 Task: Find connections with filter location Taboão da Serra with filter topic #lawyerlifewith filter profile language French with filter current company Smartworks with filter school Dr. Ambedkar Institute Of Technology with filter industry Pharmaceutical Manufacturing with filter service category Bartending with filter keywords title Crane Operator
Action: Mouse moved to (487, 88)
Screenshot: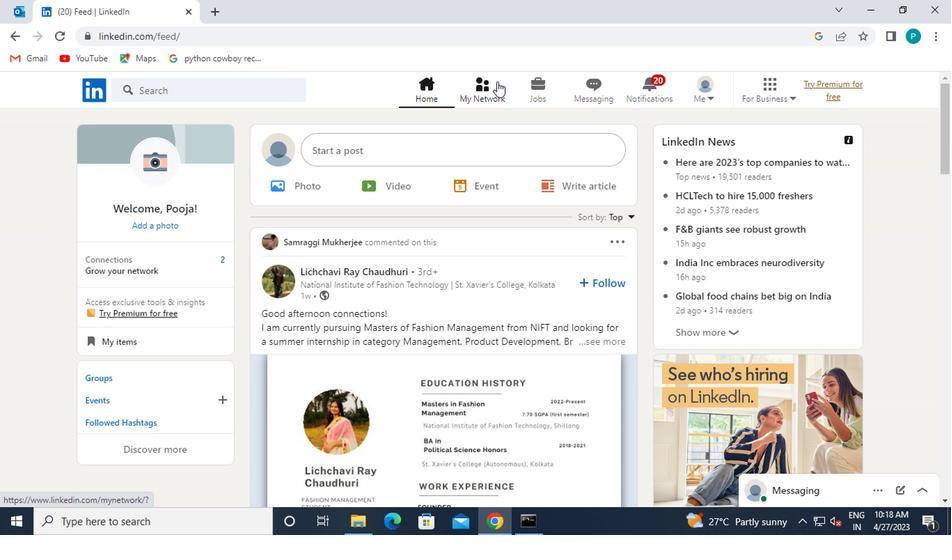 
Action: Mouse pressed left at (487, 88)
Screenshot: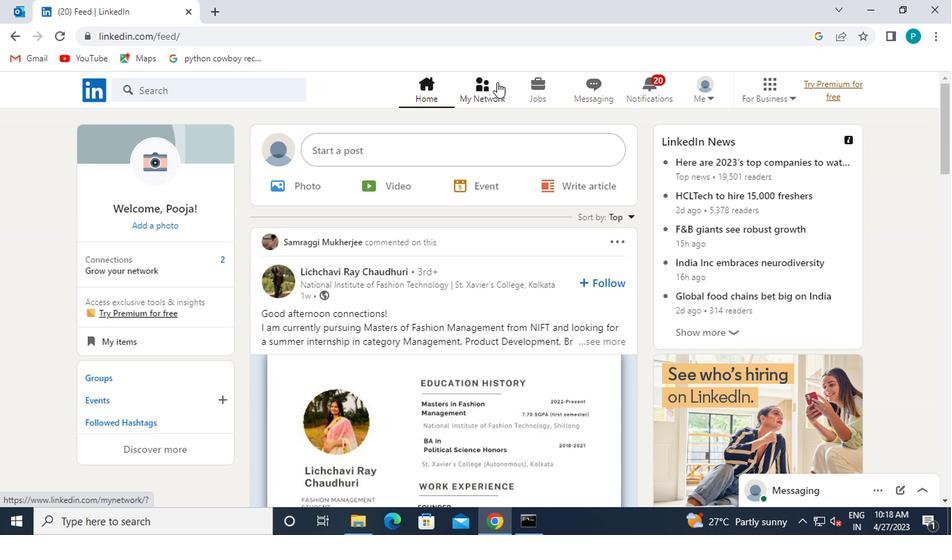
Action: Mouse moved to (214, 166)
Screenshot: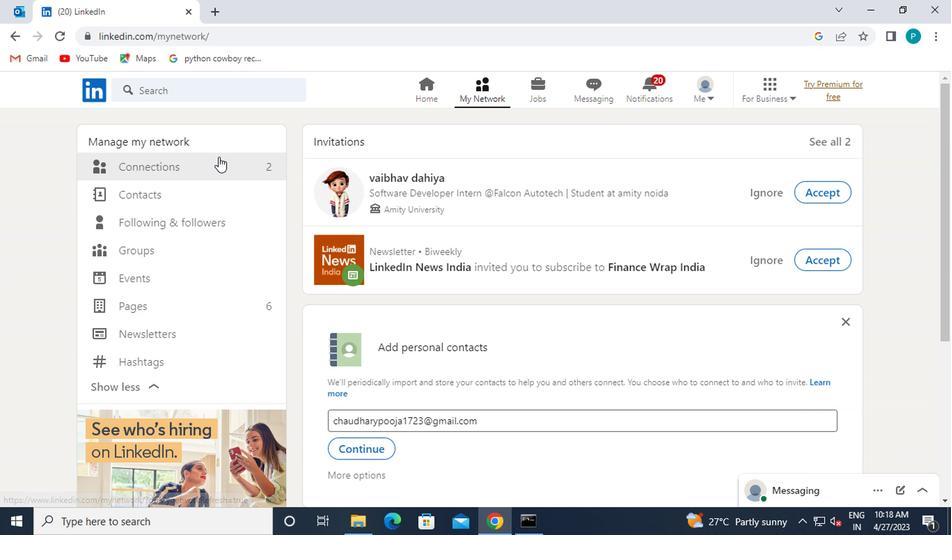 
Action: Mouse pressed left at (214, 166)
Screenshot: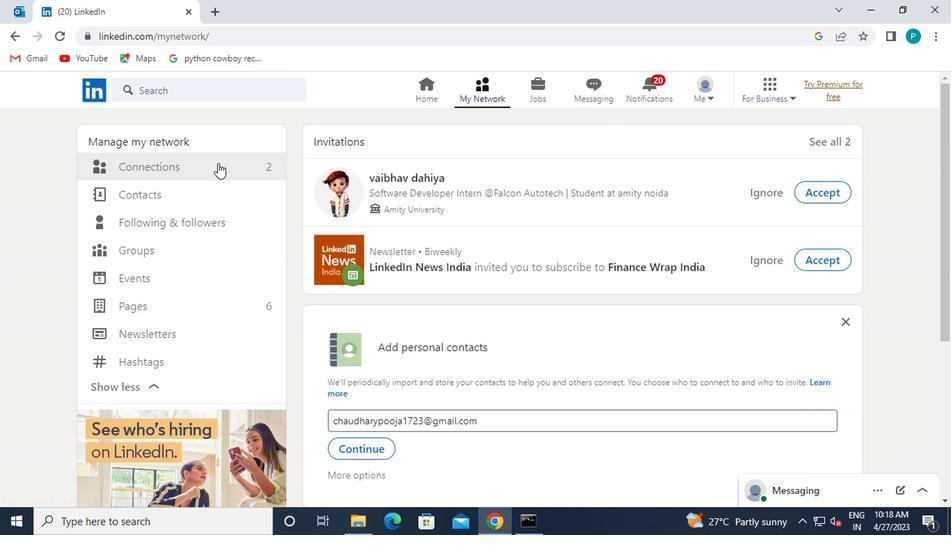 
Action: Mouse moved to (588, 173)
Screenshot: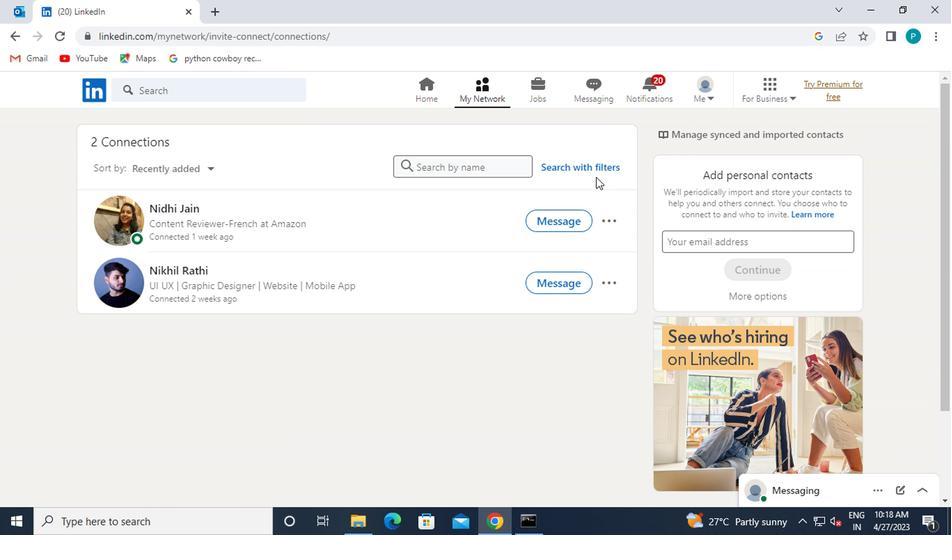 
Action: Mouse pressed left at (588, 173)
Screenshot: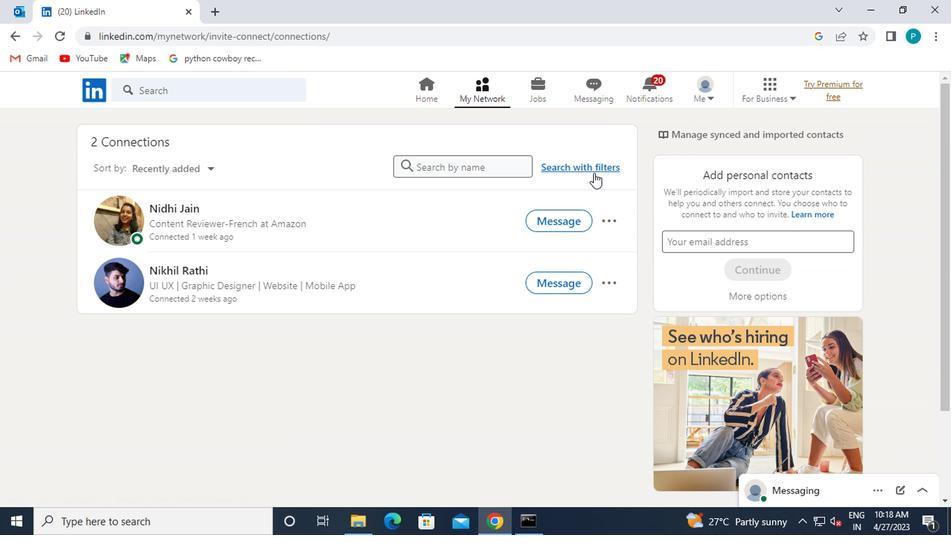 
Action: Mouse moved to (462, 132)
Screenshot: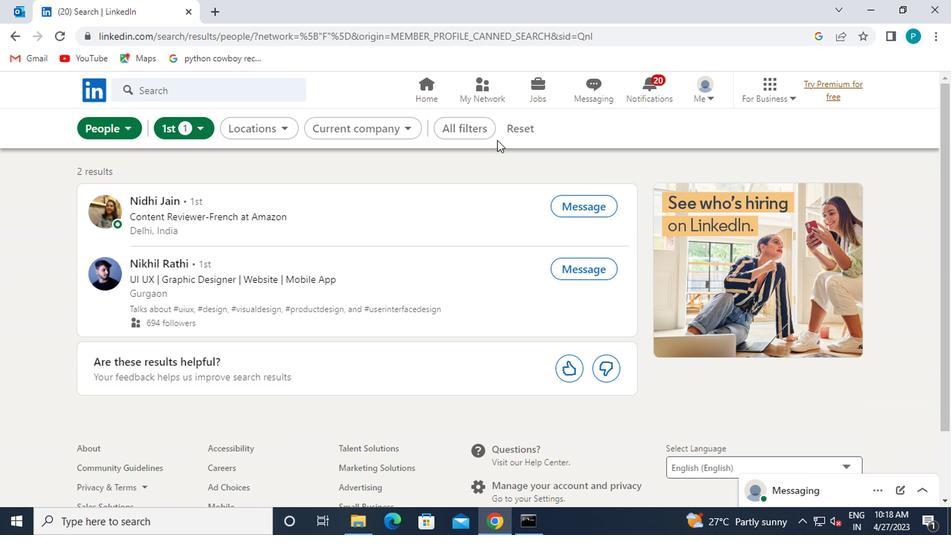 
Action: Mouse pressed left at (462, 132)
Screenshot: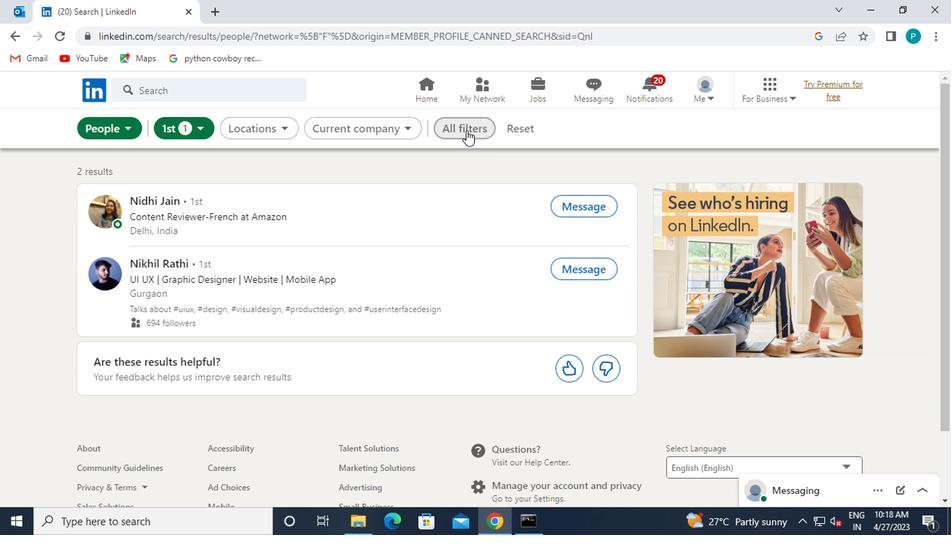 
Action: Mouse moved to (655, 267)
Screenshot: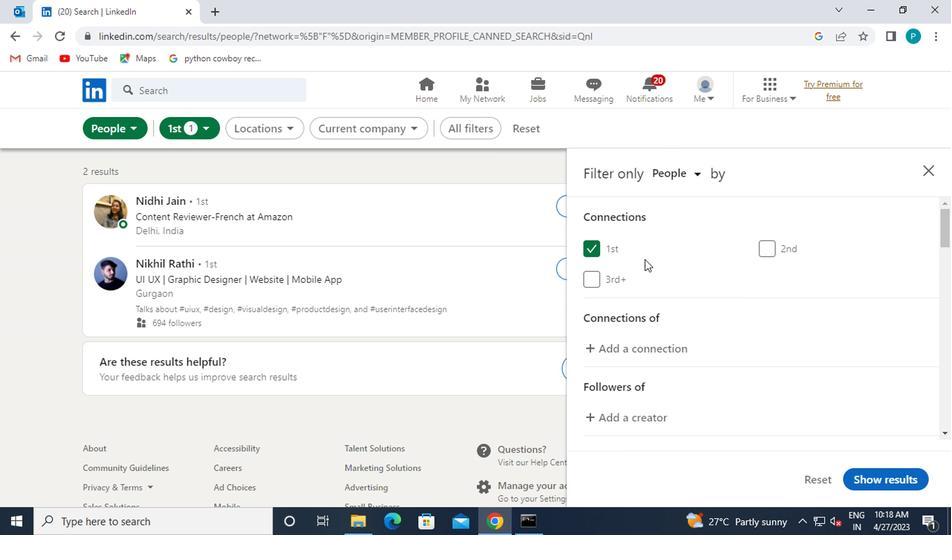 
Action: Mouse scrolled (655, 267) with delta (0, 0)
Screenshot: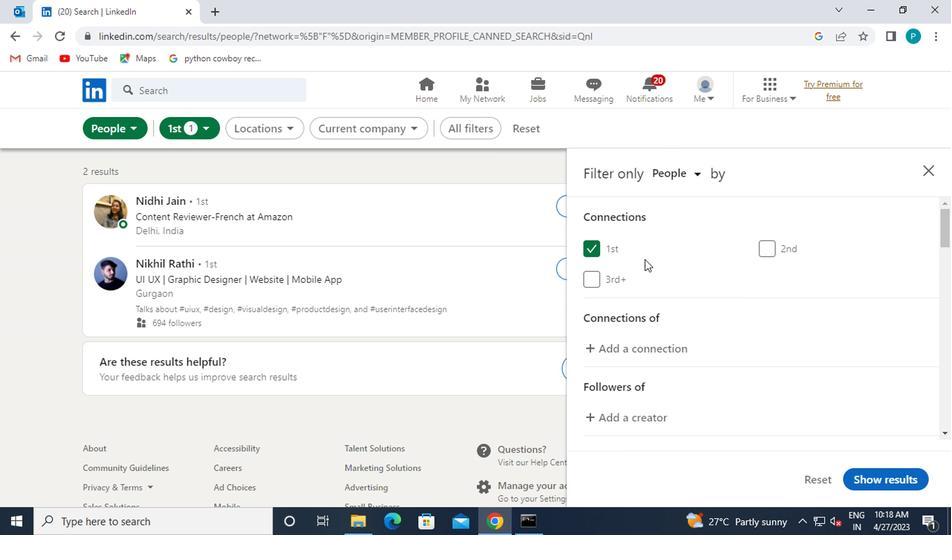 
Action: Mouse scrolled (655, 267) with delta (0, 0)
Screenshot: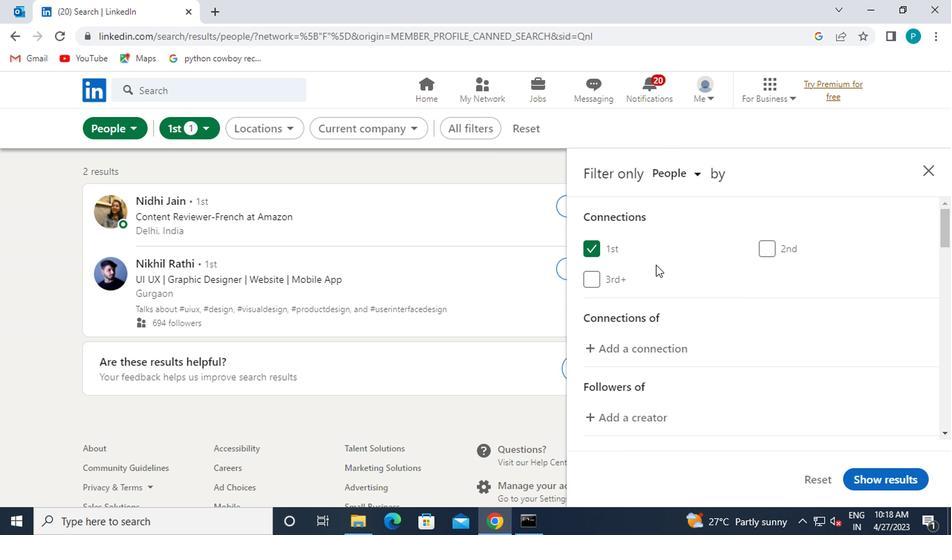 
Action: Mouse scrolled (655, 267) with delta (0, 0)
Screenshot: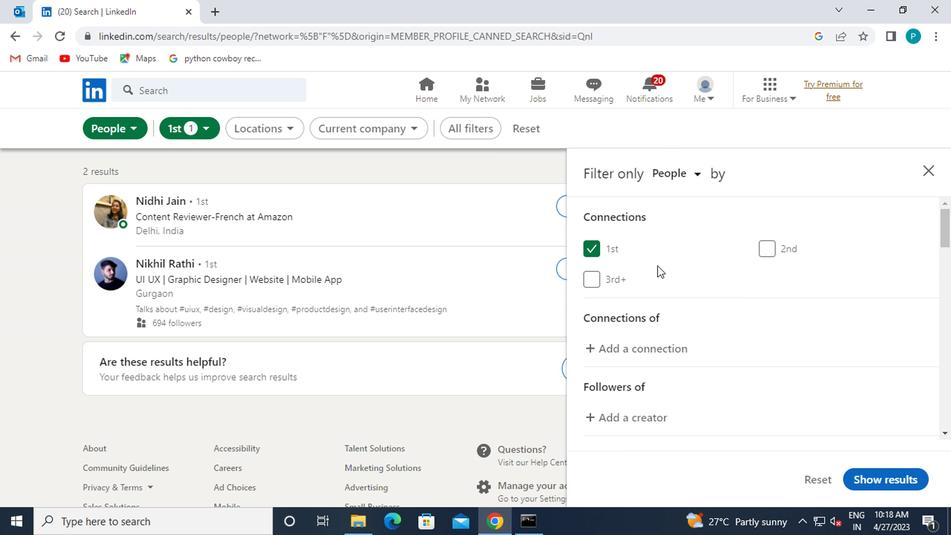 
Action: Mouse moved to (787, 337)
Screenshot: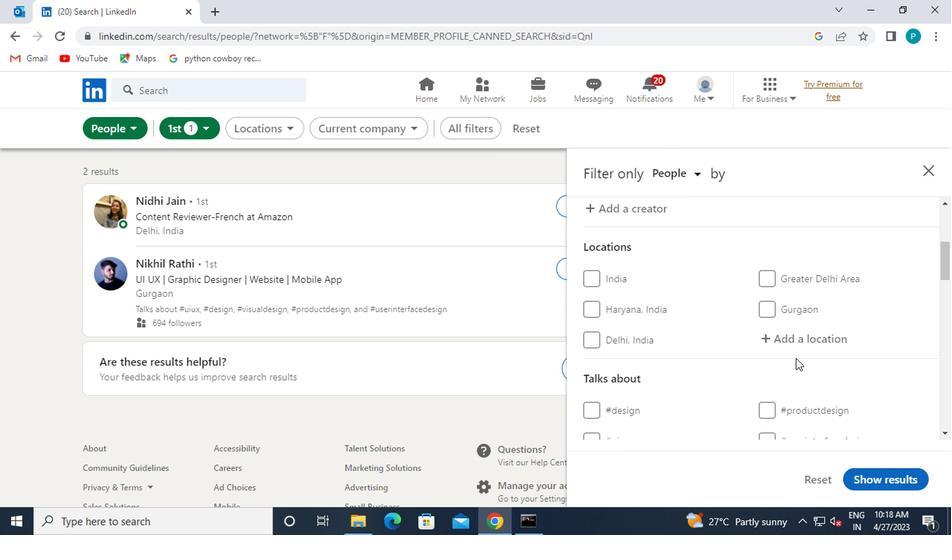 
Action: Mouse pressed left at (787, 337)
Screenshot: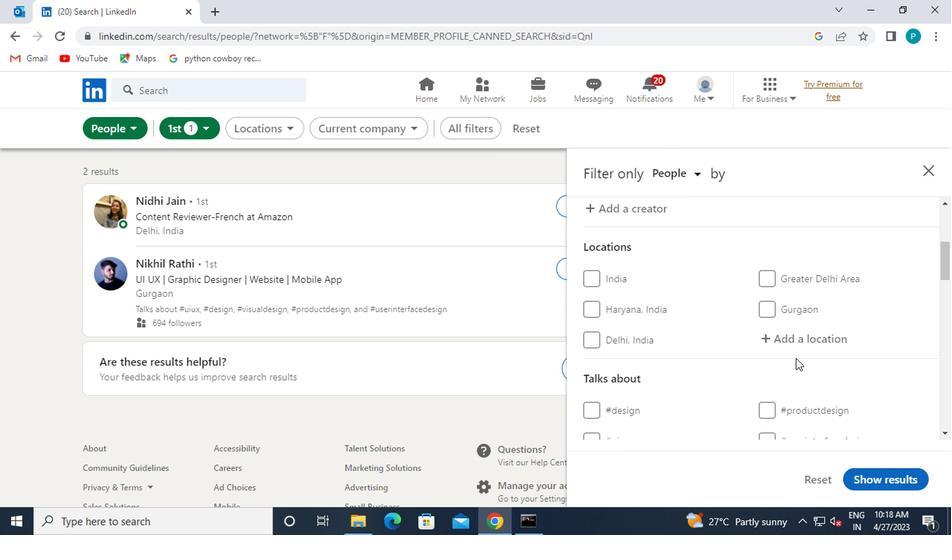 
Action: Key pressed <Key.caps_lock>t<Key.caps_lock>ab<Key.backspace><Key.backspace><Key.backspace>t<Key.caps_lock>aba<Key.backspace>oao
Screenshot: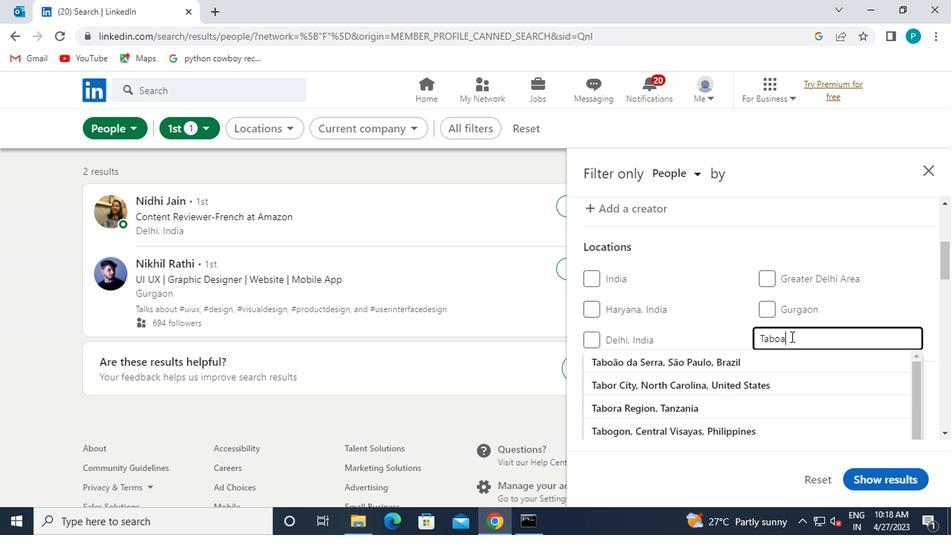 
Action: Mouse moved to (732, 359)
Screenshot: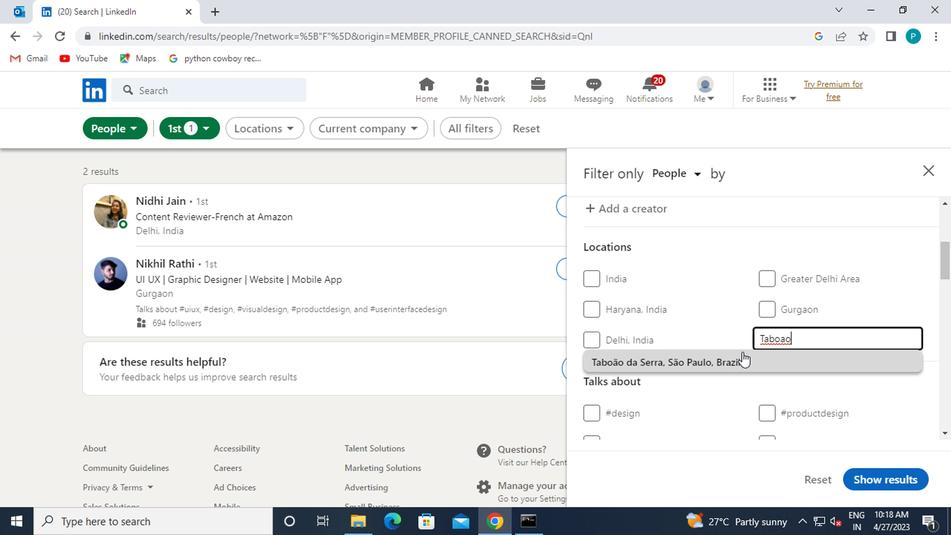 
Action: Mouse pressed left at (732, 359)
Screenshot: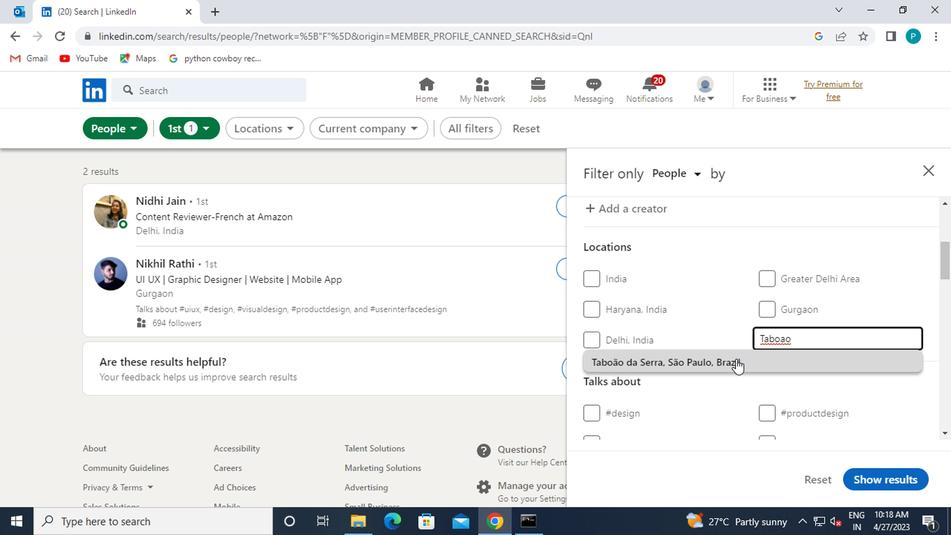 
Action: Mouse moved to (732, 357)
Screenshot: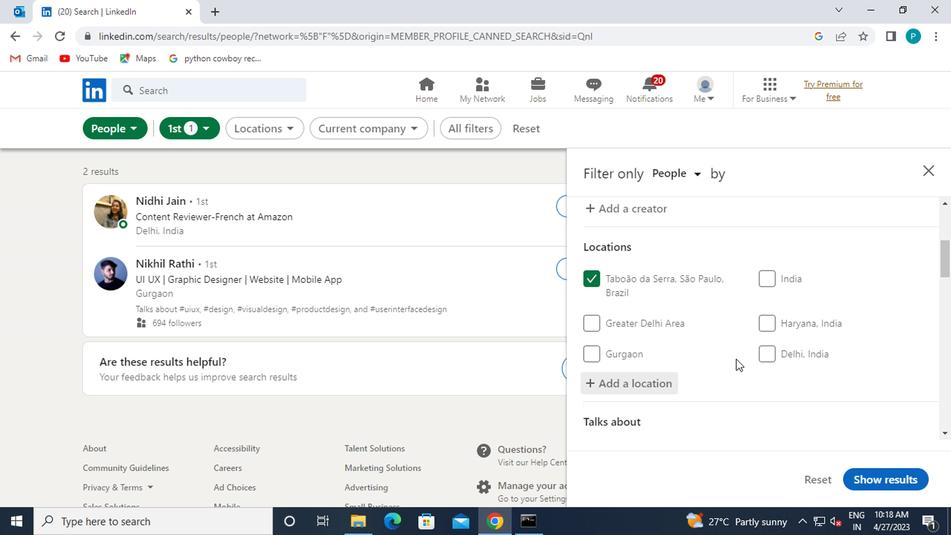 
Action: Mouse scrolled (732, 356) with delta (0, 0)
Screenshot: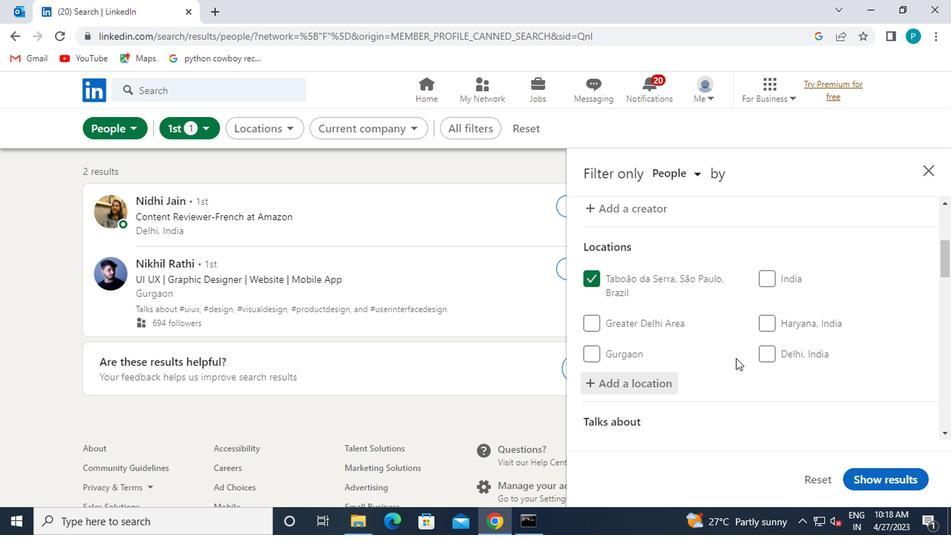 
Action: Mouse scrolled (732, 356) with delta (0, 0)
Screenshot: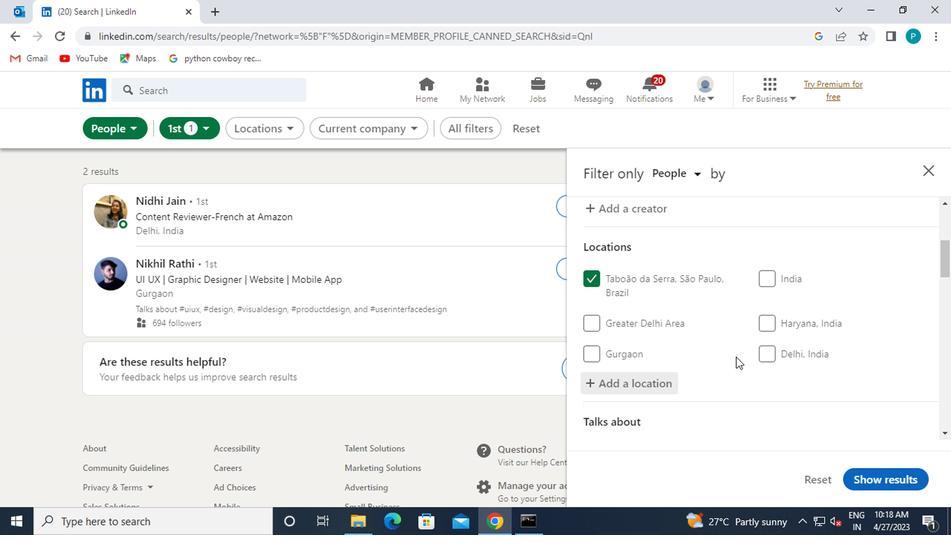 
Action: Mouse moved to (755, 374)
Screenshot: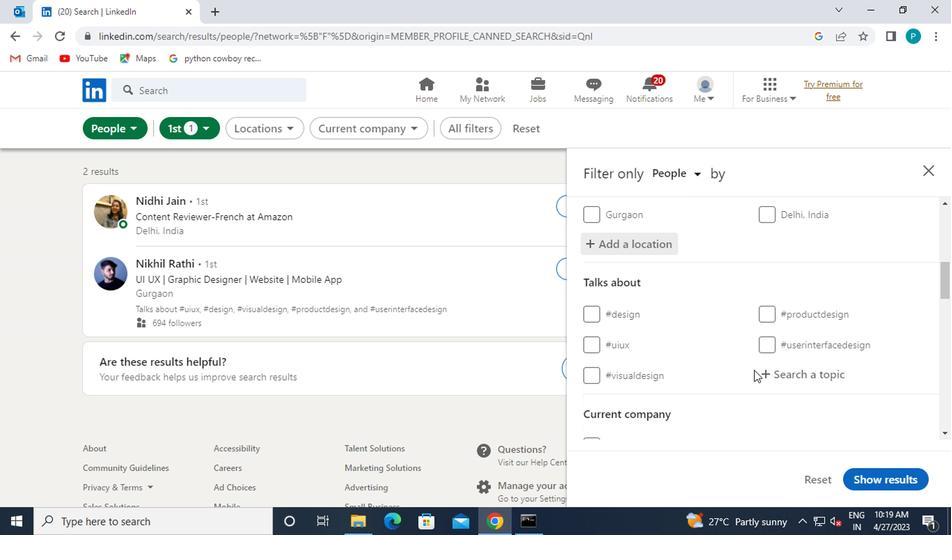 
Action: Mouse pressed left at (755, 374)
Screenshot: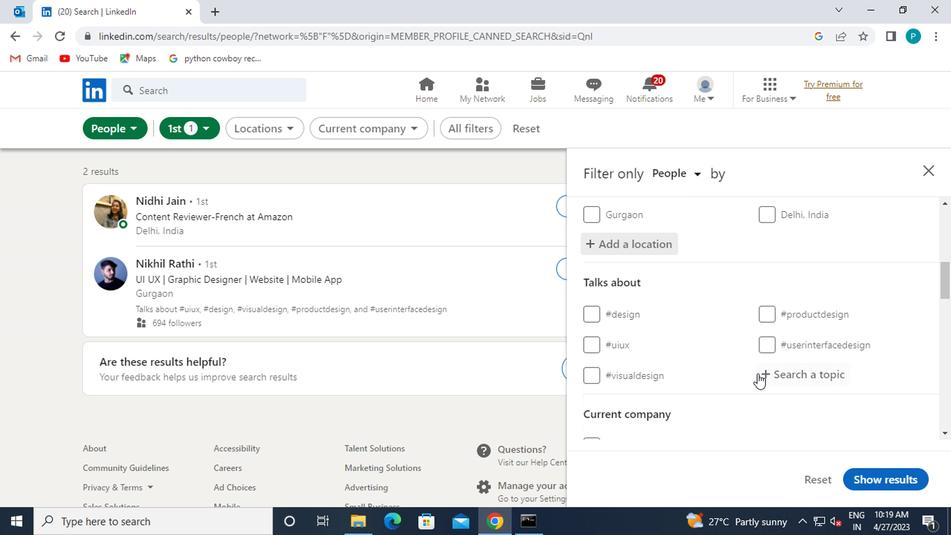
Action: Mouse moved to (755, 374)
Screenshot: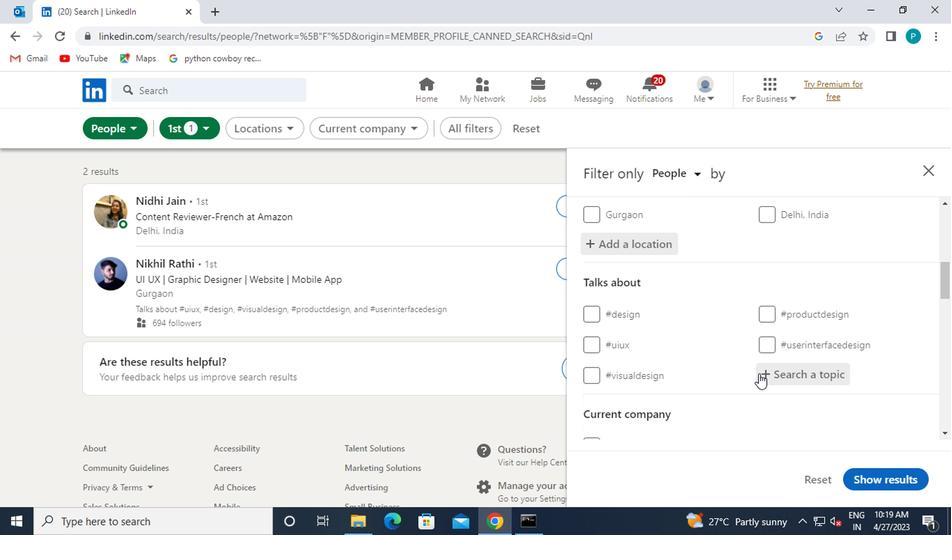 
Action: Key pressed <Key.shift><Key.shift><Key.shift><Key.shift><Key.shift>#LAWYERLIFE
Screenshot: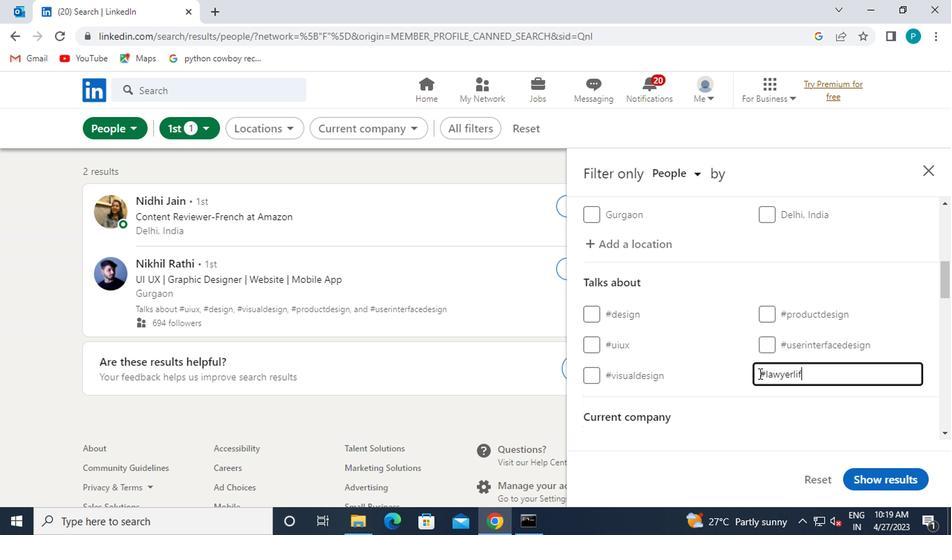 
Action: Mouse moved to (768, 374)
Screenshot: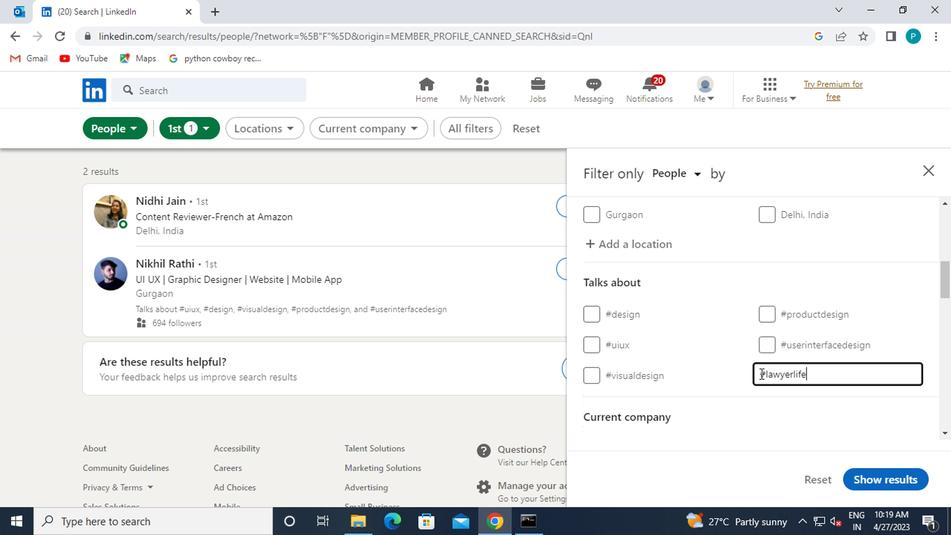
Action: Mouse scrolled (768, 373) with delta (0, 0)
Screenshot: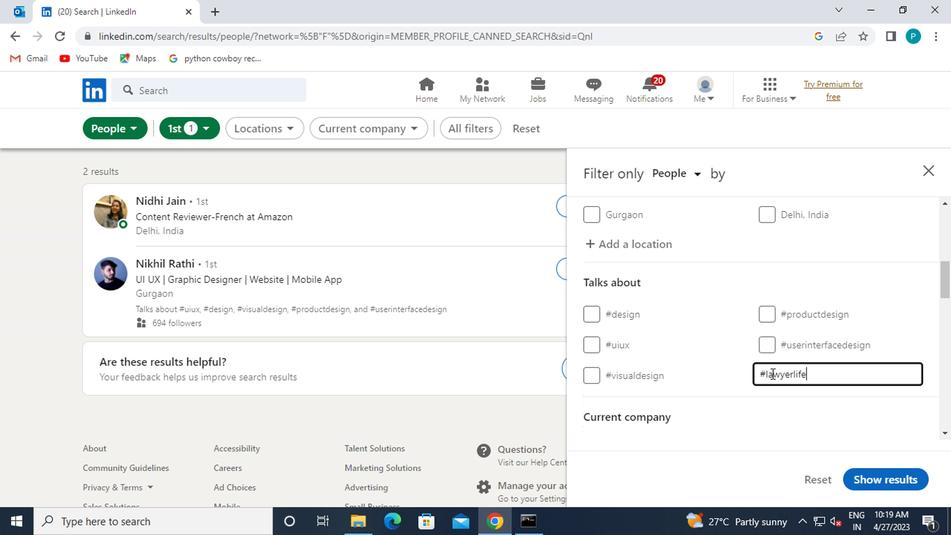 
Action: Mouse moved to (792, 414)
Screenshot: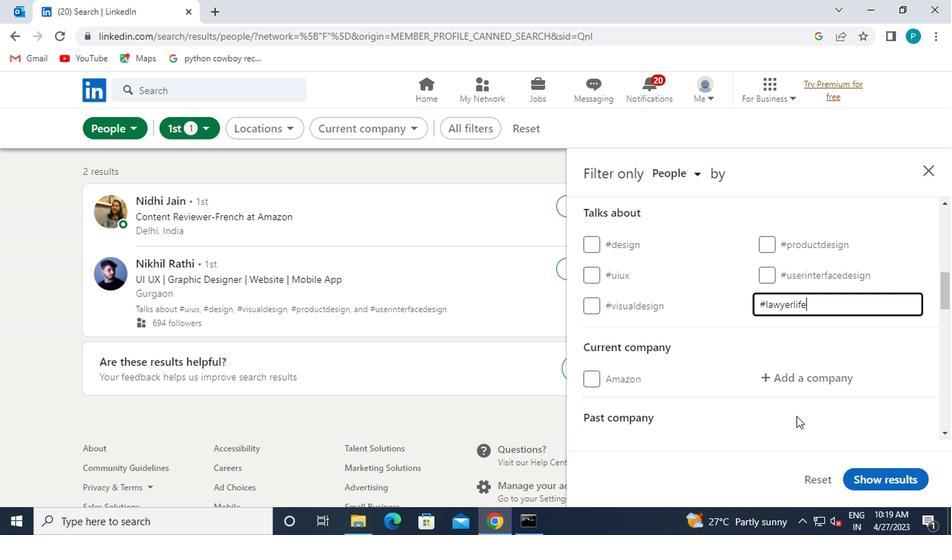 
Action: Mouse scrolled (792, 414) with delta (0, 0)
Screenshot: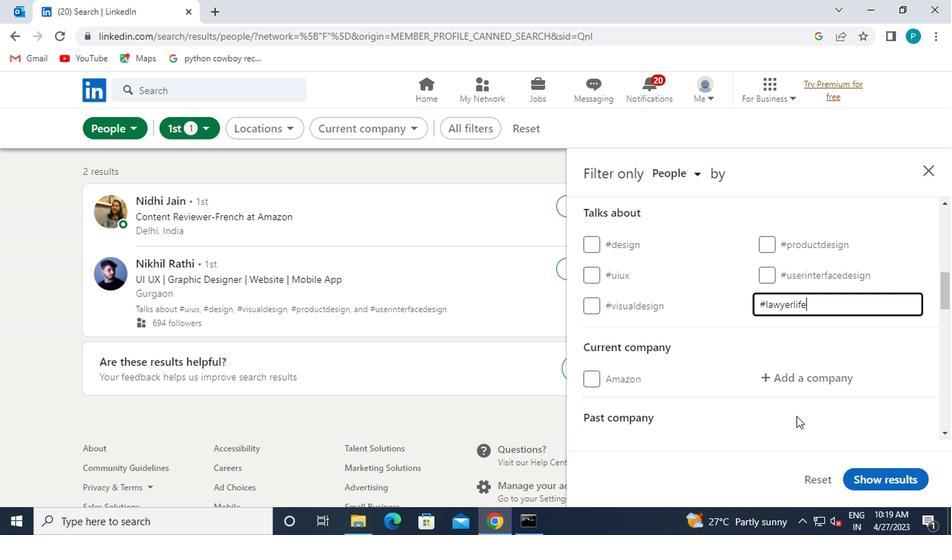 
Action: Mouse scrolled (792, 414) with delta (0, 0)
Screenshot: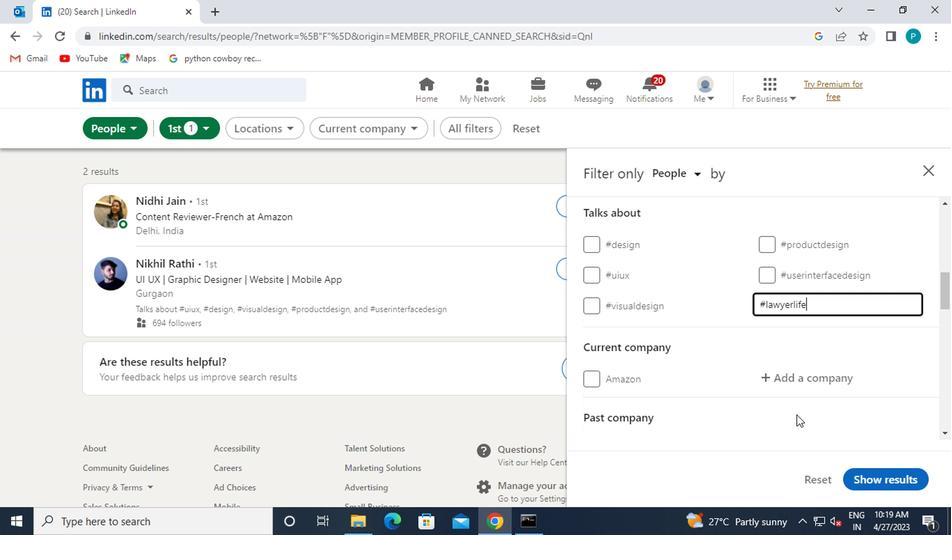 
Action: Mouse moved to (776, 244)
Screenshot: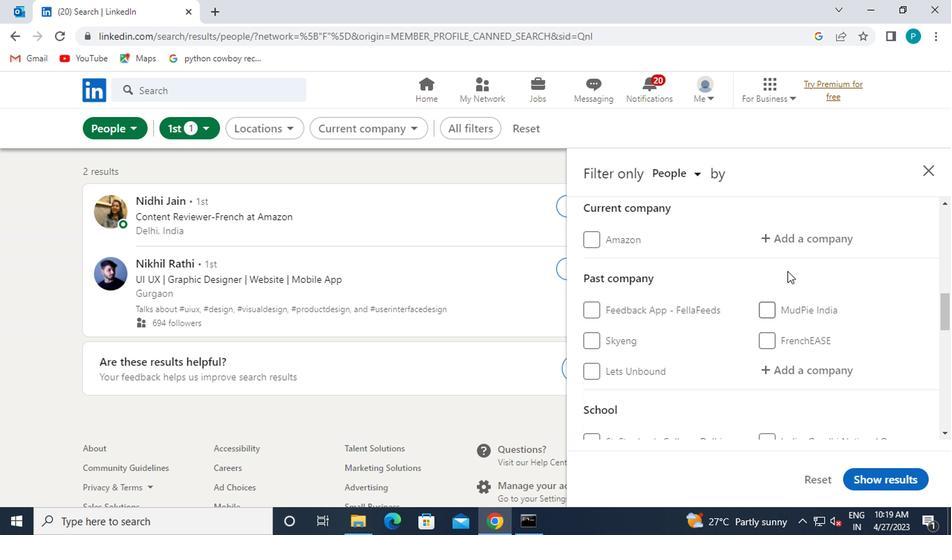 
Action: Mouse pressed left at (776, 244)
Screenshot: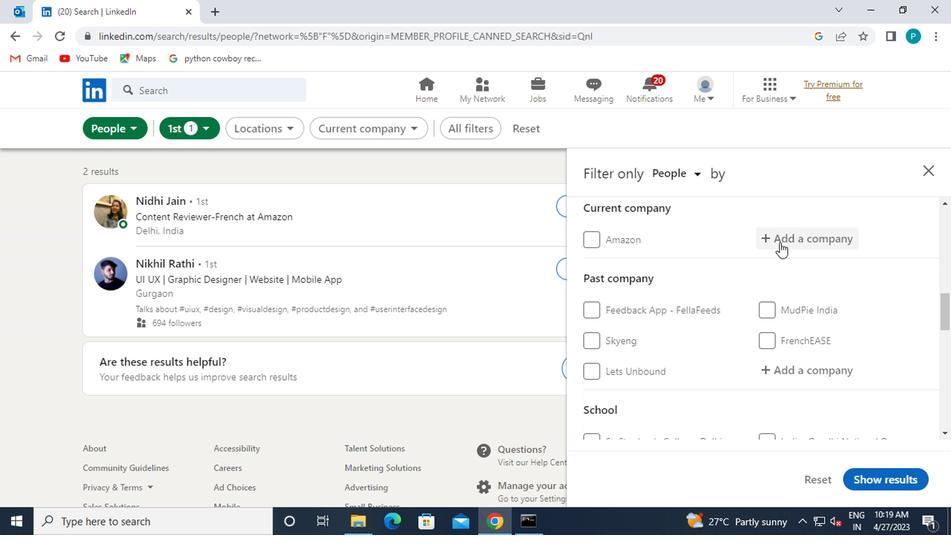 
Action: Key pressed SMART
Screenshot: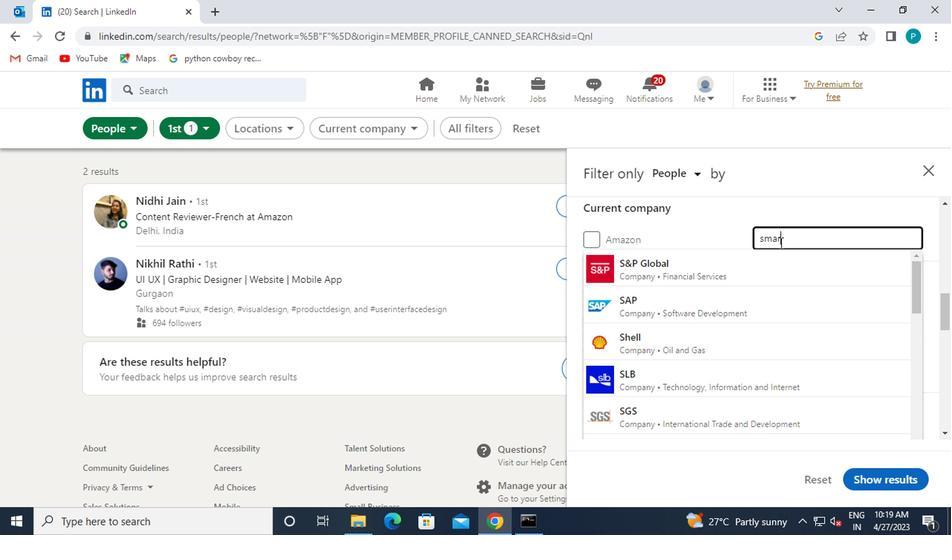 
Action: Mouse moved to (776, 242)
Screenshot: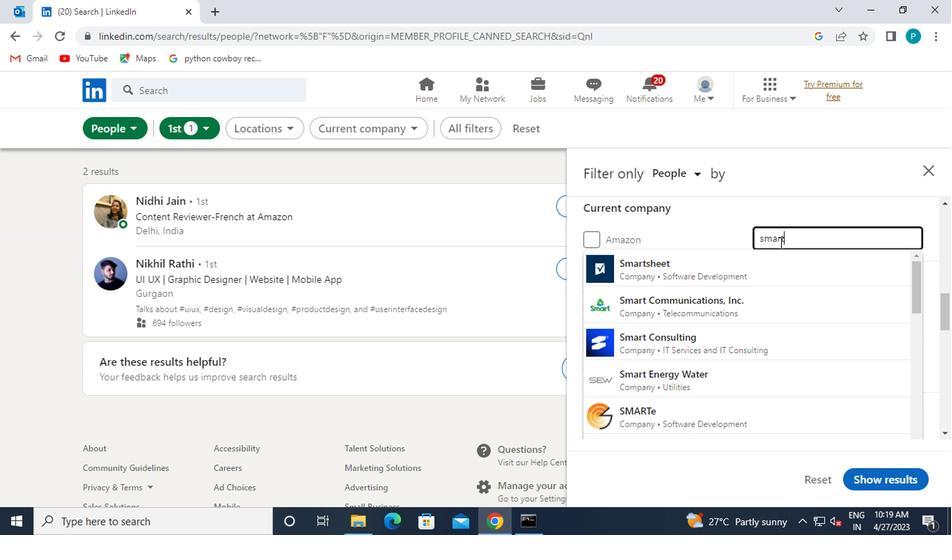 
Action: Key pressed WO
Screenshot: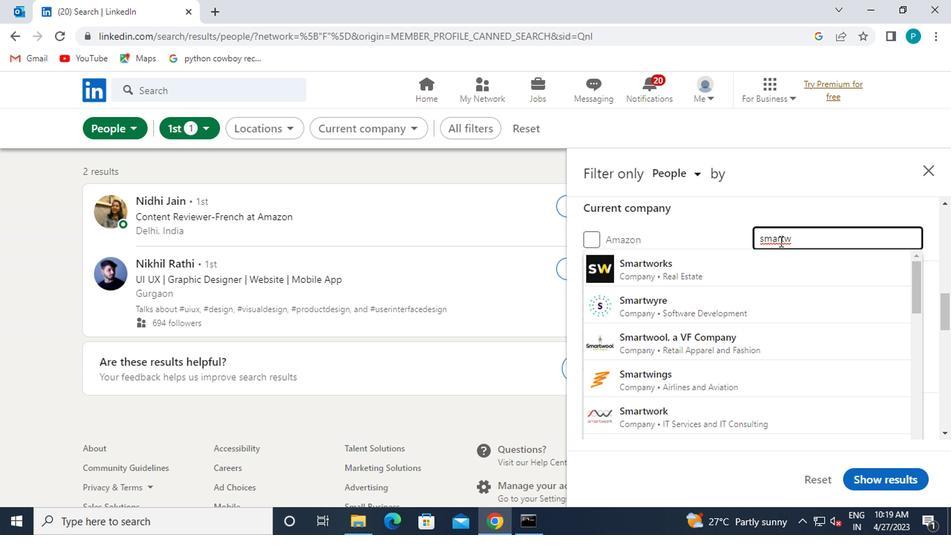 
Action: Mouse moved to (762, 263)
Screenshot: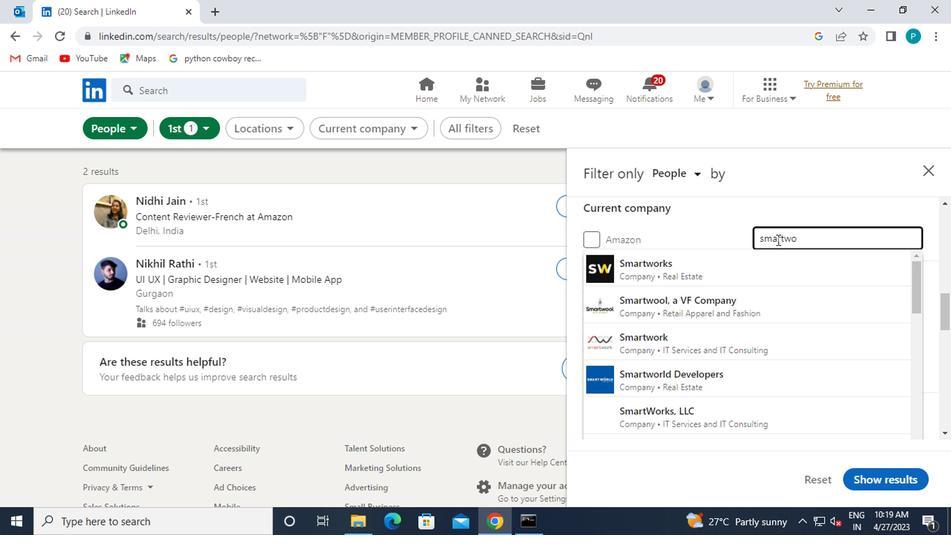 
Action: Mouse pressed left at (762, 263)
Screenshot: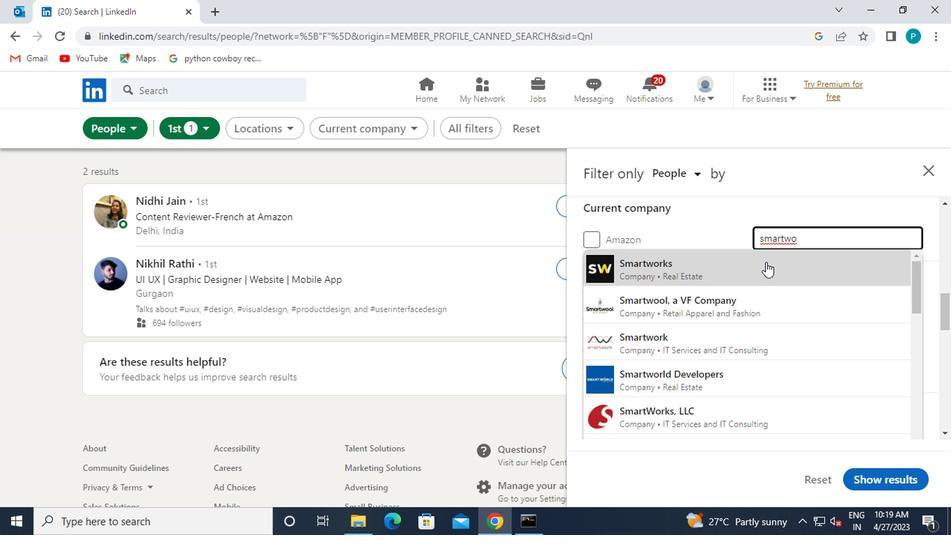 
Action: Mouse moved to (763, 280)
Screenshot: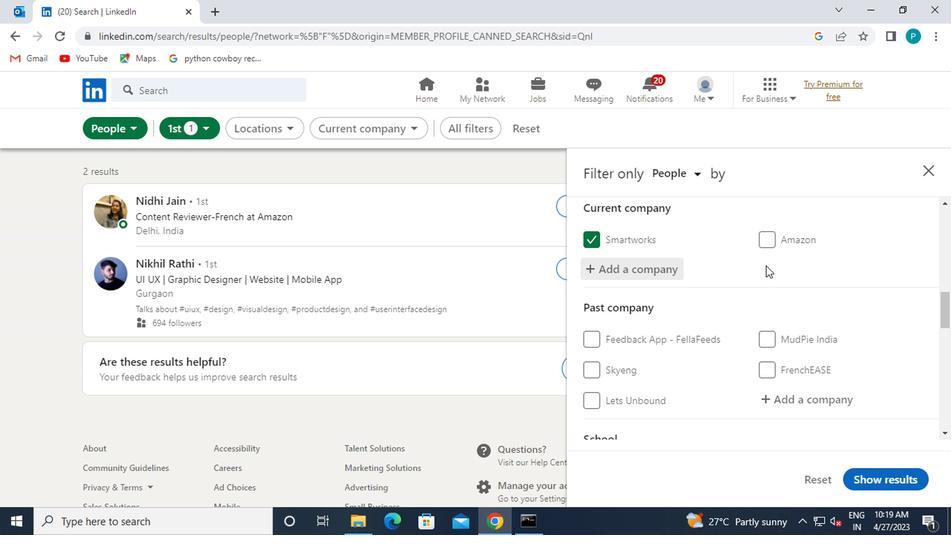 
Action: Mouse scrolled (763, 279) with delta (0, 0)
Screenshot: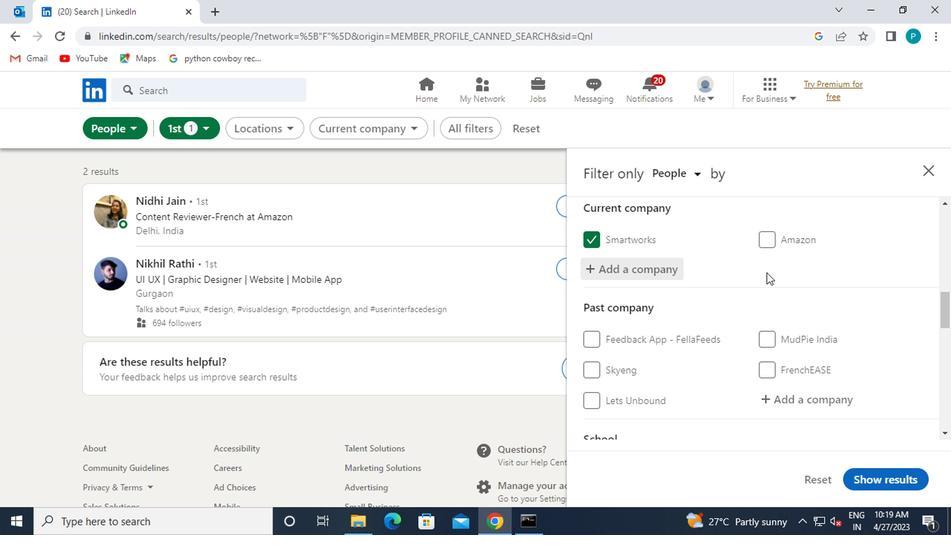 
Action: Mouse scrolled (763, 279) with delta (0, 0)
Screenshot: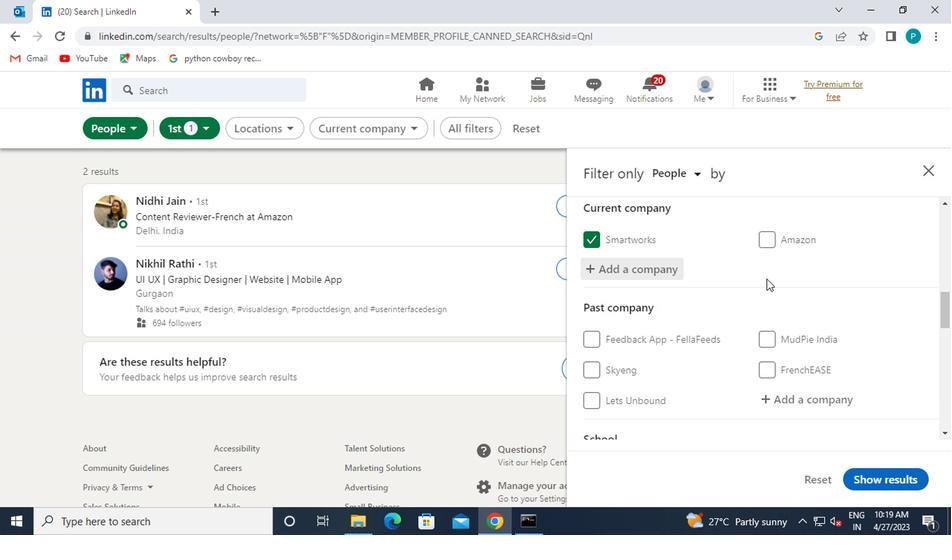
Action: Mouse scrolled (763, 279) with delta (0, 0)
Screenshot: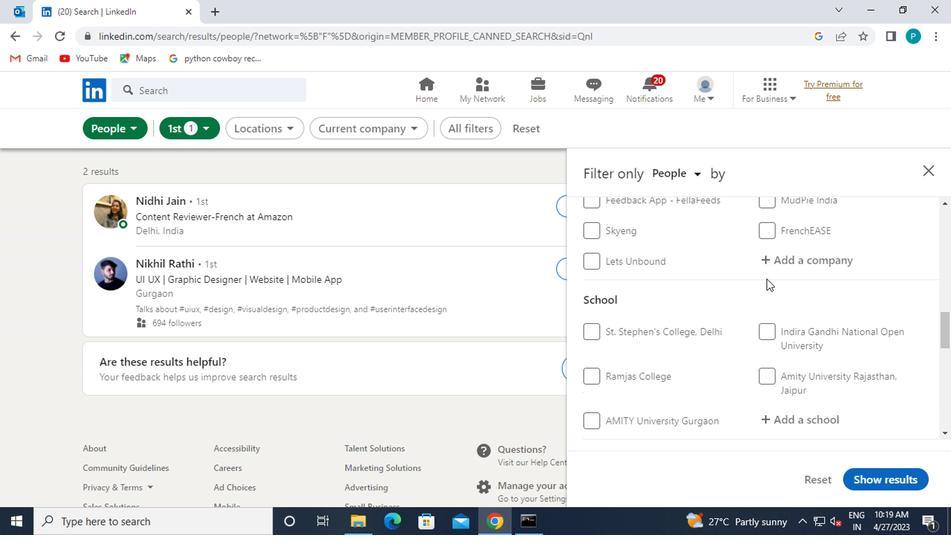 
Action: Mouse moved to (780, 349)
Screenshot: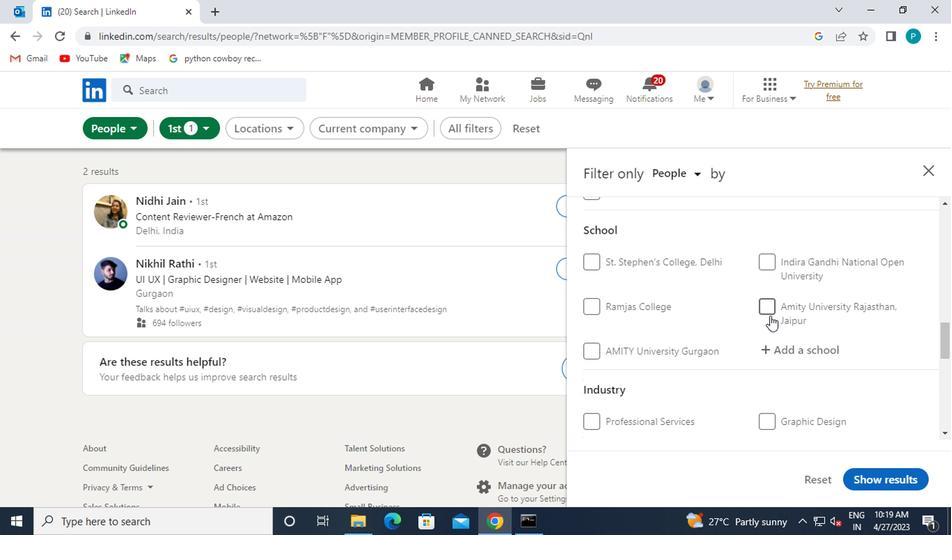 
Action: Mouse pressed left at (780, 349)
Screenshot: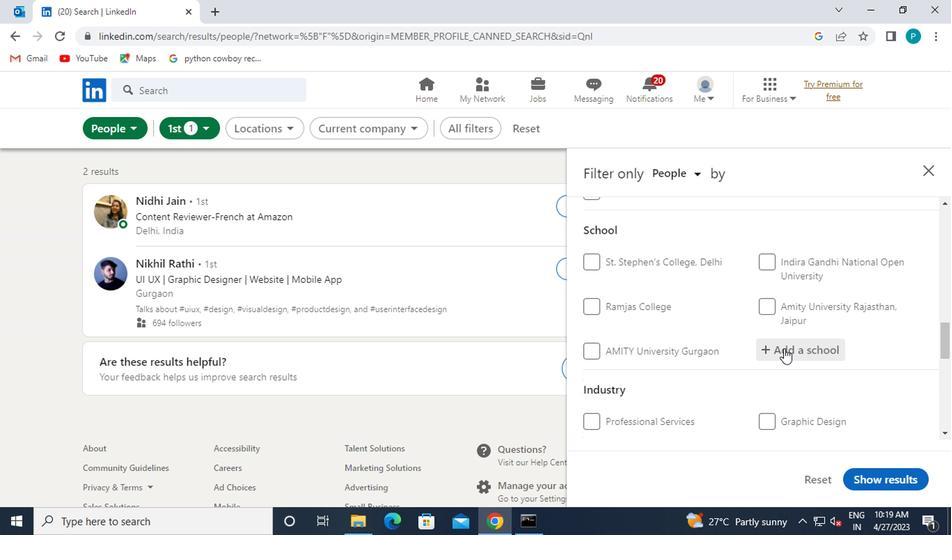 
Action: Mouse moved to (784, 349)
Screenshot: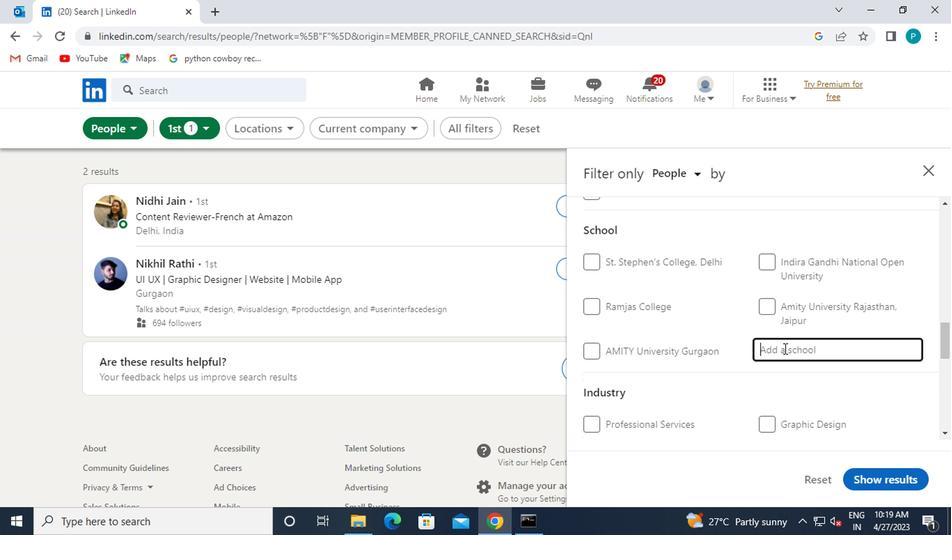 
Action: Key pressed <Key.caps_lock>D<Key.caps_lock>R.<Key.space><Key.caps_lock>A<Key.caps_lock>MBED
Screenshot: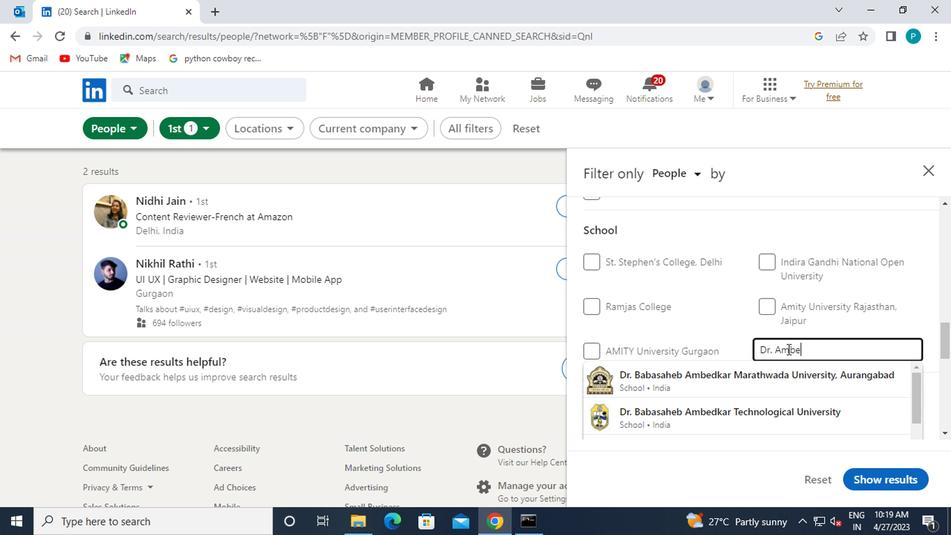 
Action: Mouse moved to (776, 370)
Screenshot: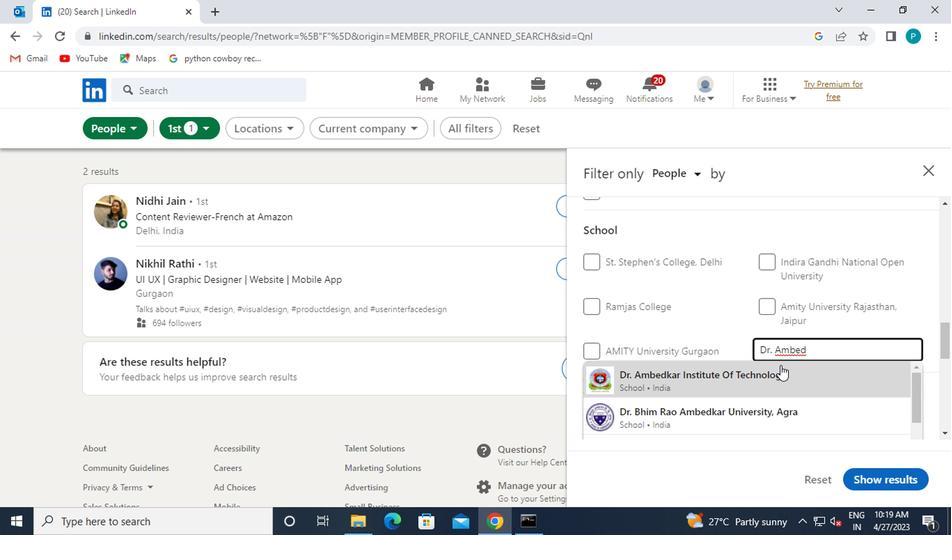 
Action: Mouse pressed left at (776, 370)
Screenshot: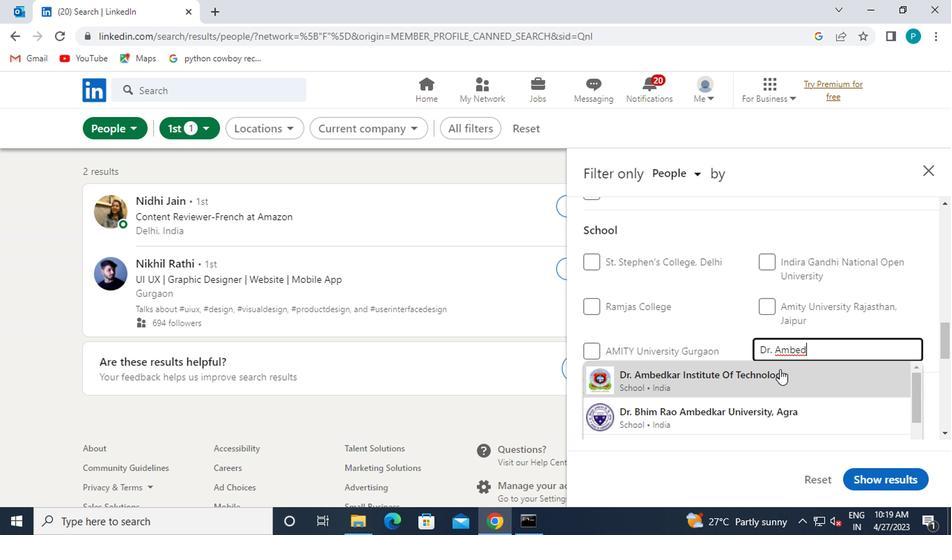 
Action: Mouse moved to (775, 368)
Screenshot: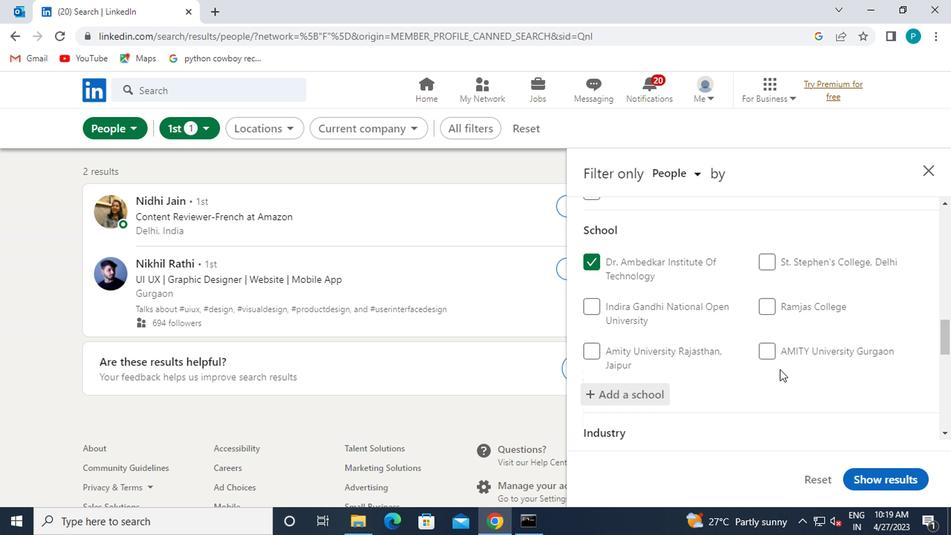 
Action: Mouse scrolled (775, 368) with delta (0, 0)
Screenshot: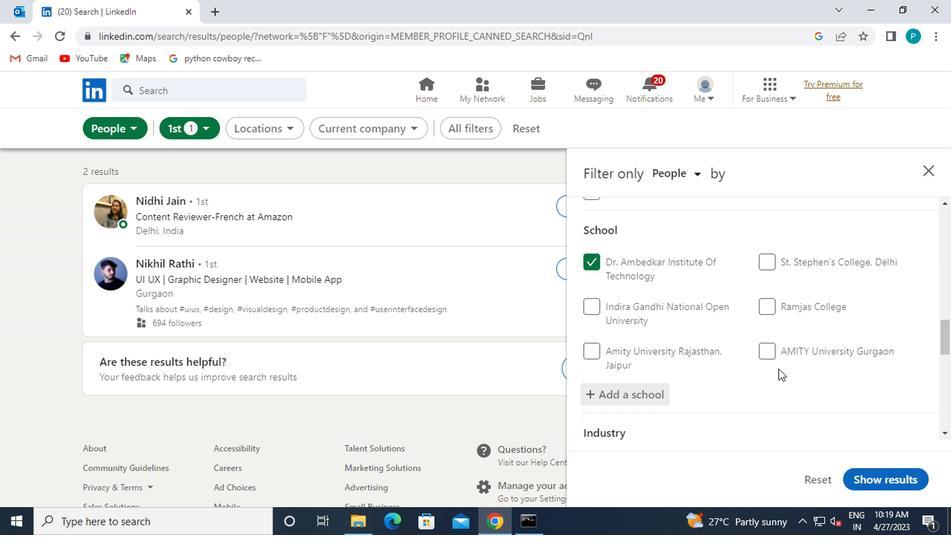 
Action: Mouse scrolled (775, 368) with delta (0, 0)
Screenshot: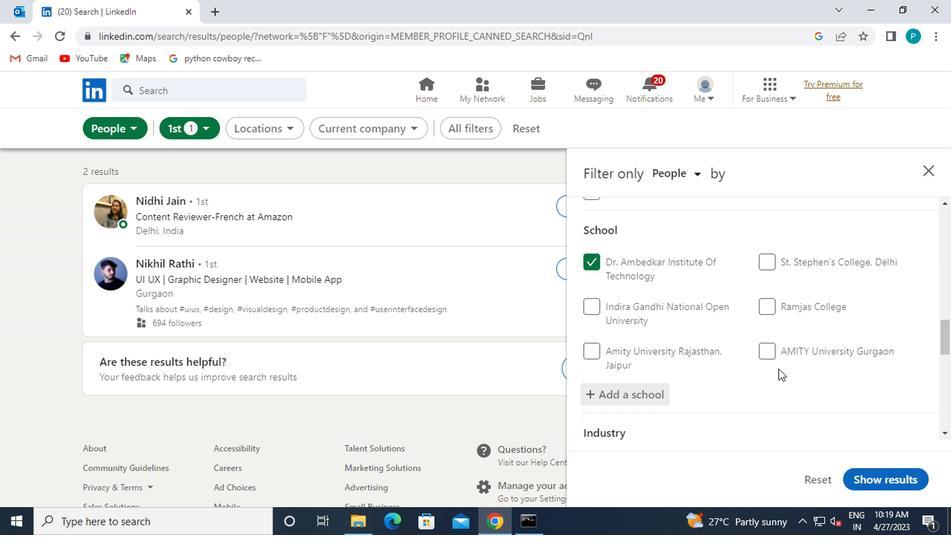 
Action: Mouse scrolled (775, 368) with delta (0, 0)
Screenshot: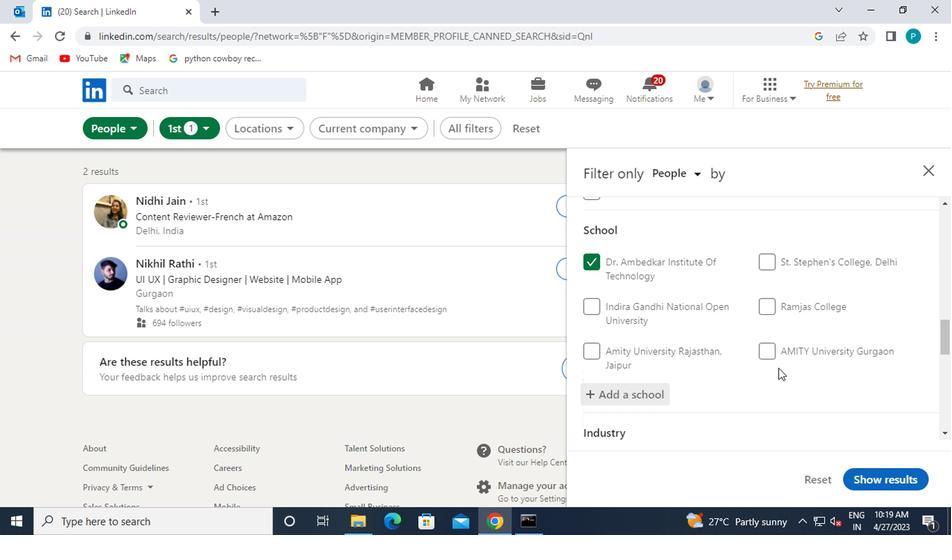 
Action: Mouse moved to (648, 312)
Screenshot: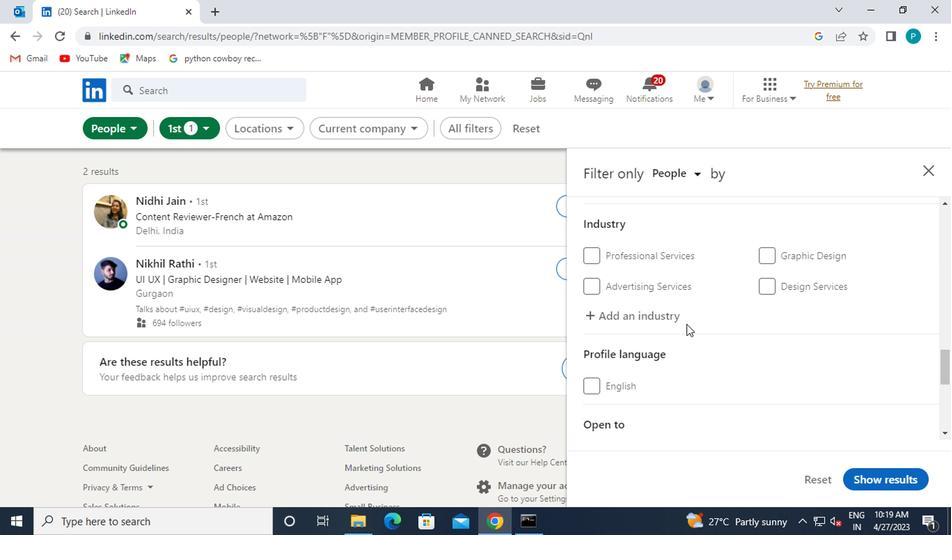 
Action: Mouse pressed left at (648, 312)
Screenshot: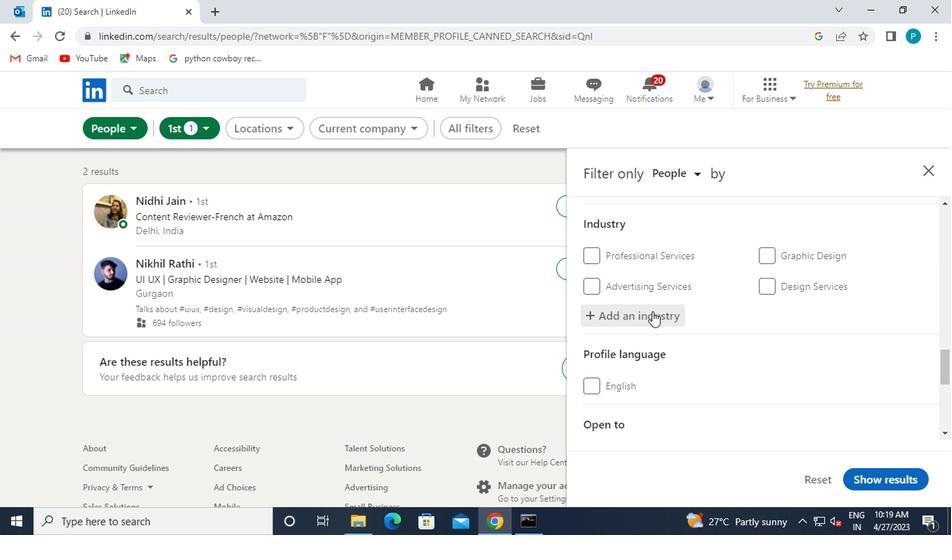 
Action: Mouse moved to (648, 312)
Screenshot: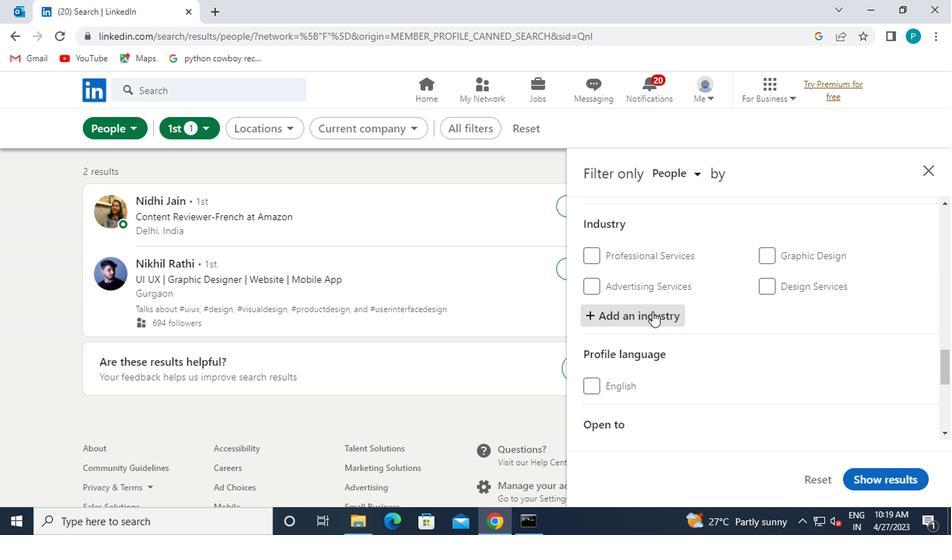 
Action: Key pressed PH
Screenshot: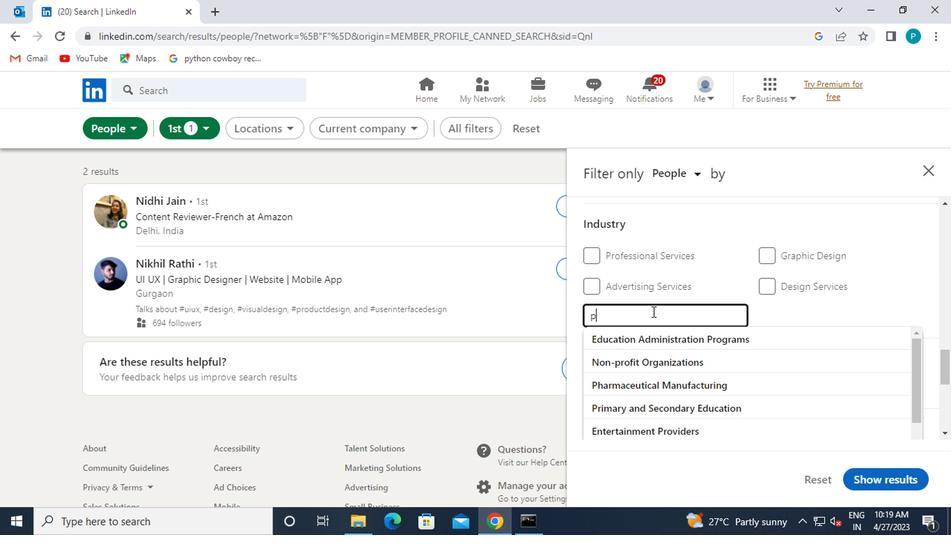 
Action: Mouse moved to (654, 340)
Screenshot: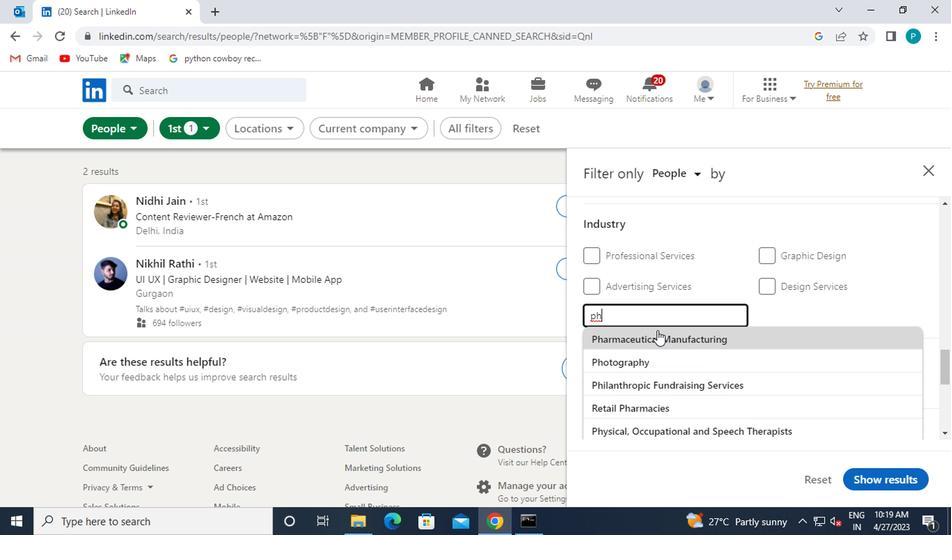
Action: Mouse pressed left at (654, 340)
Screenshot: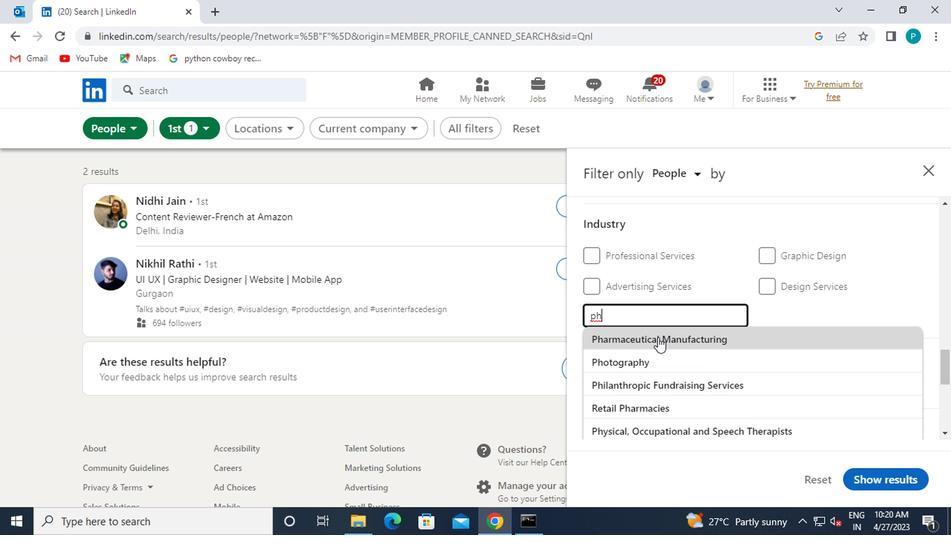 
Action: Mouse scrolled (654, 339) with delta (0, 0)
Screenshot: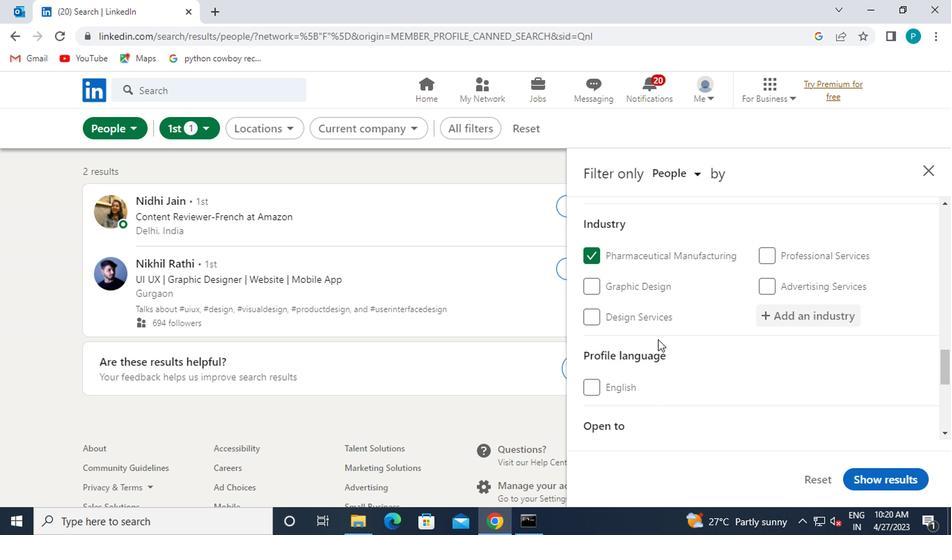 
Action: Mouse scrolled (654, 339) with delta (0, 0)
Screenshot: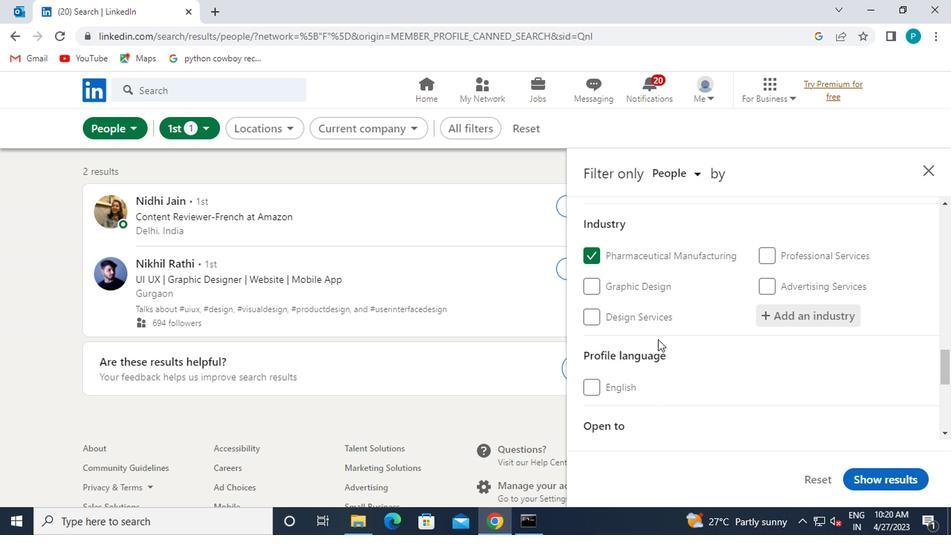 
Action: Mouse moved to (654, 369)
Screenshot: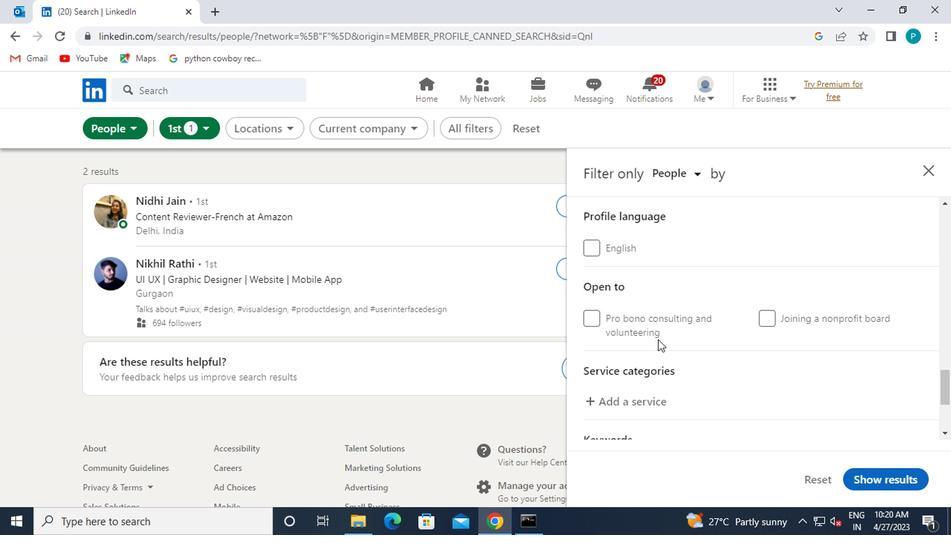
Action: Mouse scrolled (654, 368) with delta (0, 0)
Screenshot: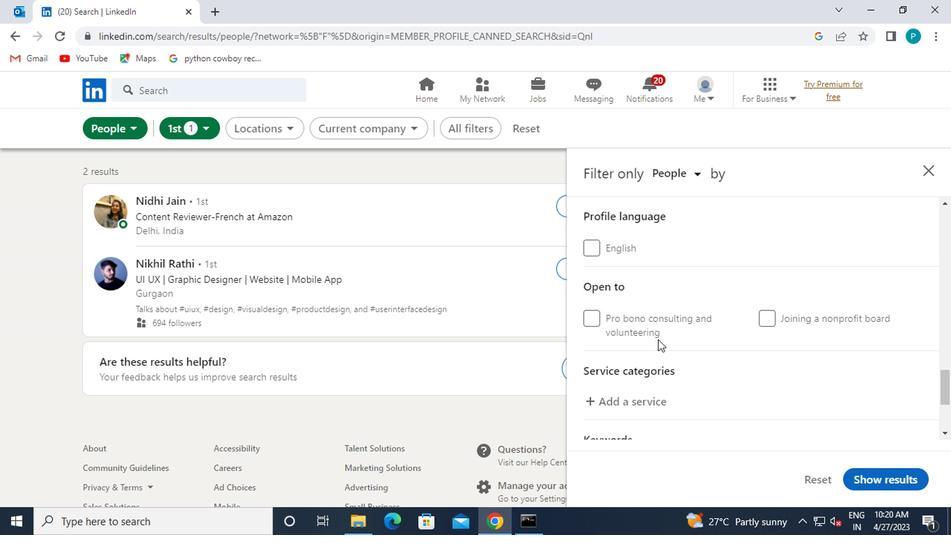 
Action: Mouse moved to (642, 338)
Screenshot: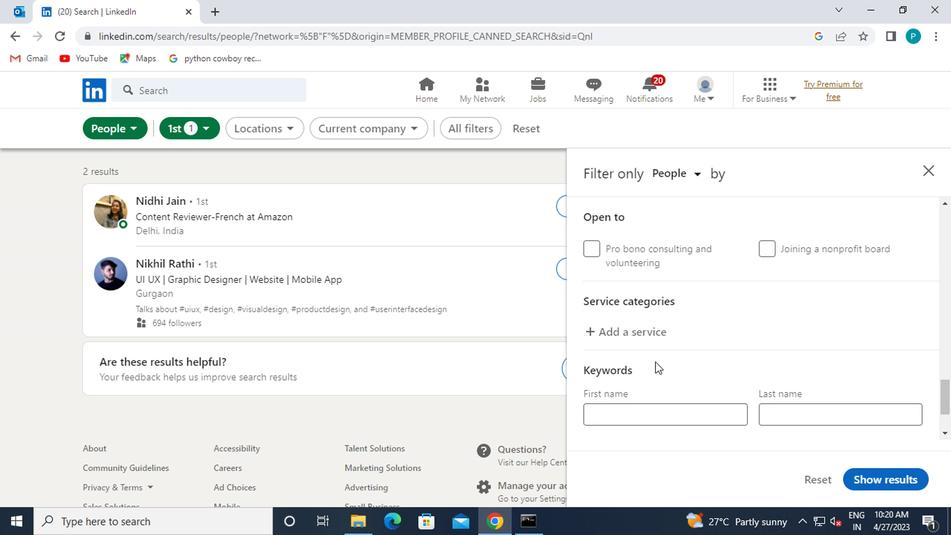 
Action: Mouse pressed left at (642, 338)
Screenshot: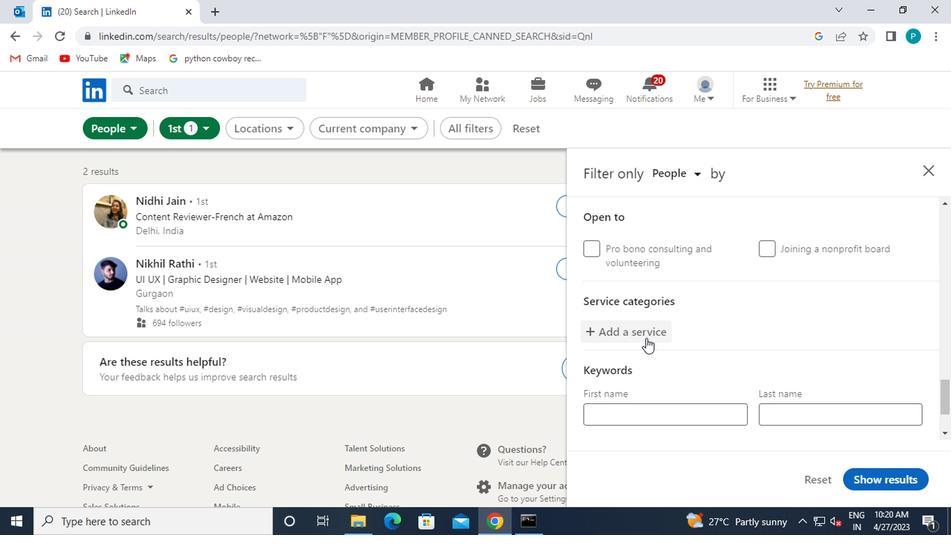 
Action: Key pressed BART
Screenshot: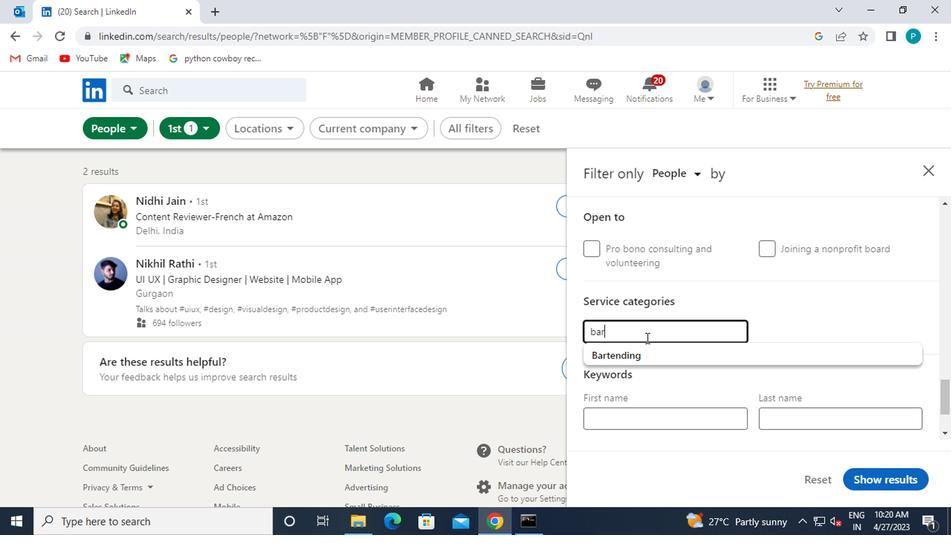 
Action: Mouse moved to (643, 356)
Screenshot: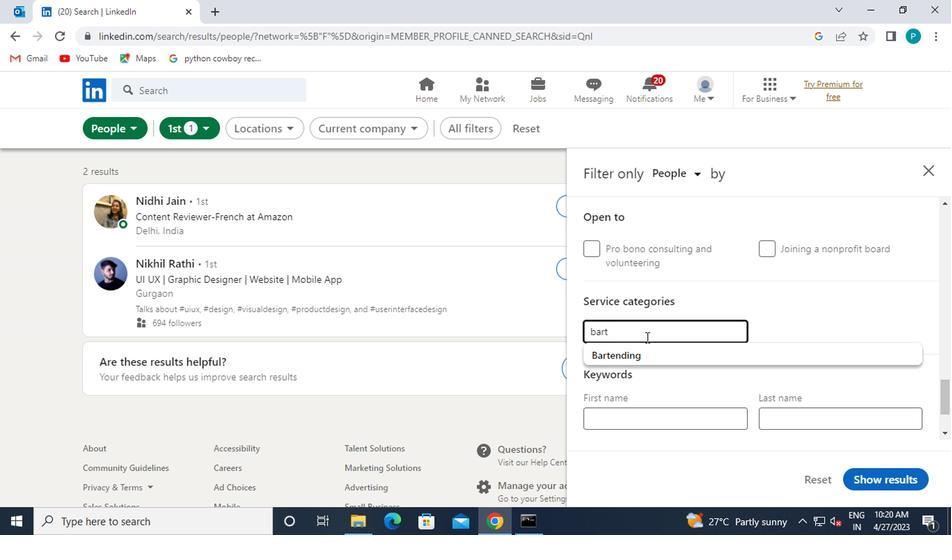 
Action: Mouse pressed left at (643, 356)
Screenshot: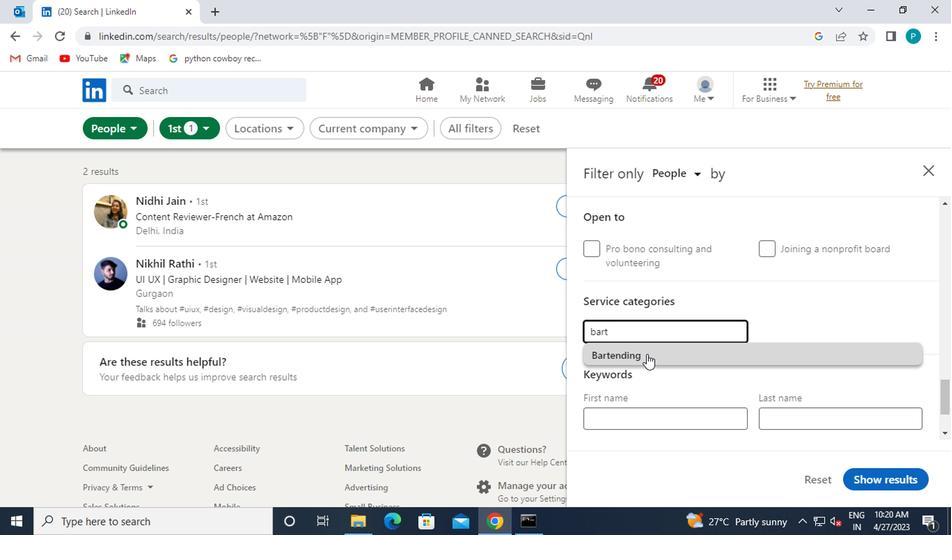 
Action: Mouse scrolled (643, 355) with delta (0, 0)
Screenshot: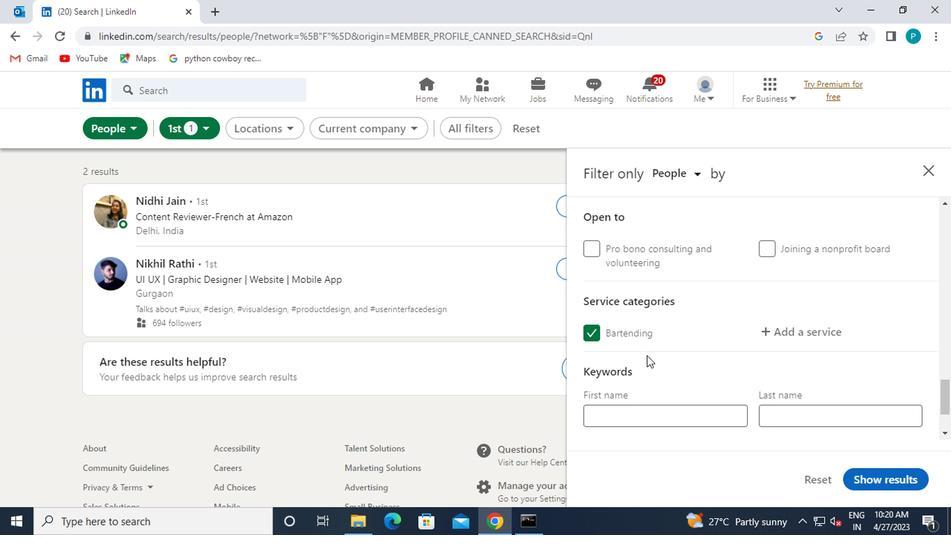 
Action: Mouse scrolled (643, 355) with delta (0, 0)
Screenshot: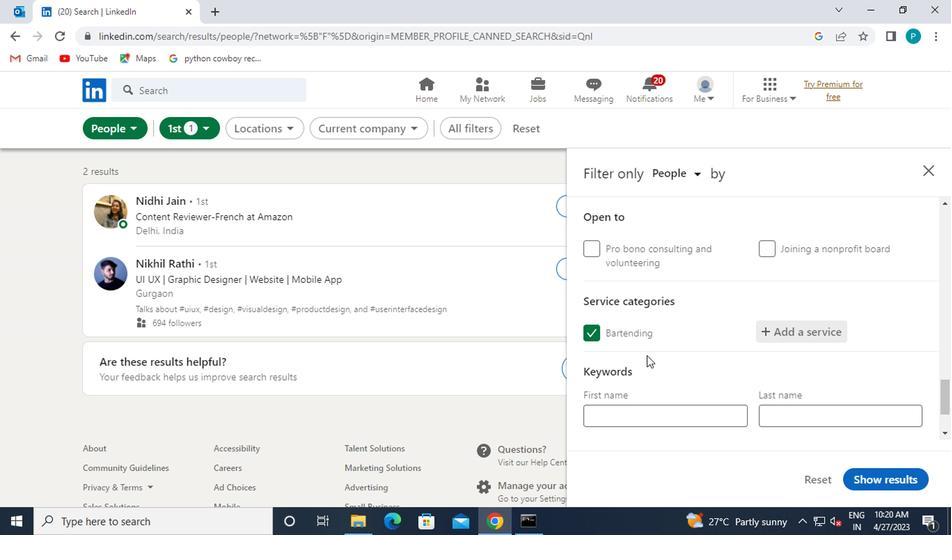 
Action: Mouse moved to (643, 376)
Screenshot: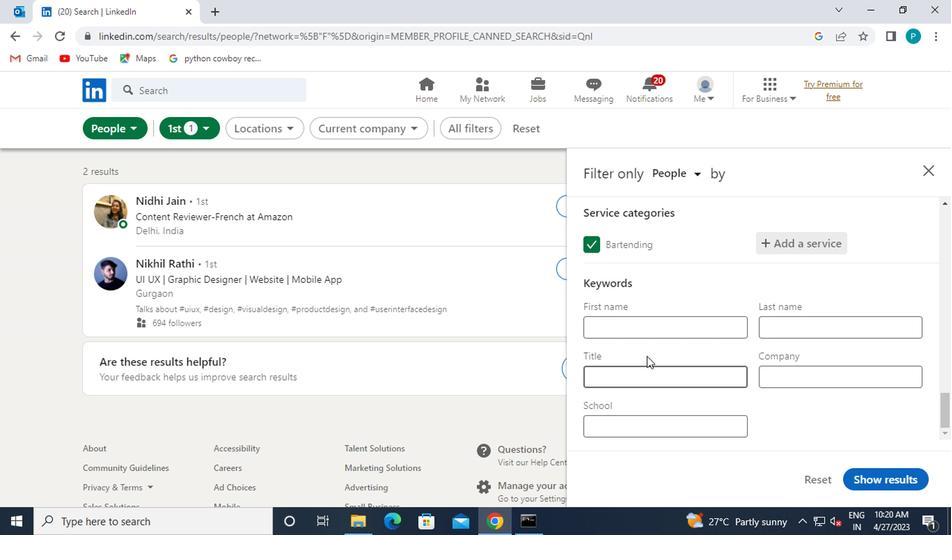 
Action: Mouse pressed left at (643, 376)
Screenshot: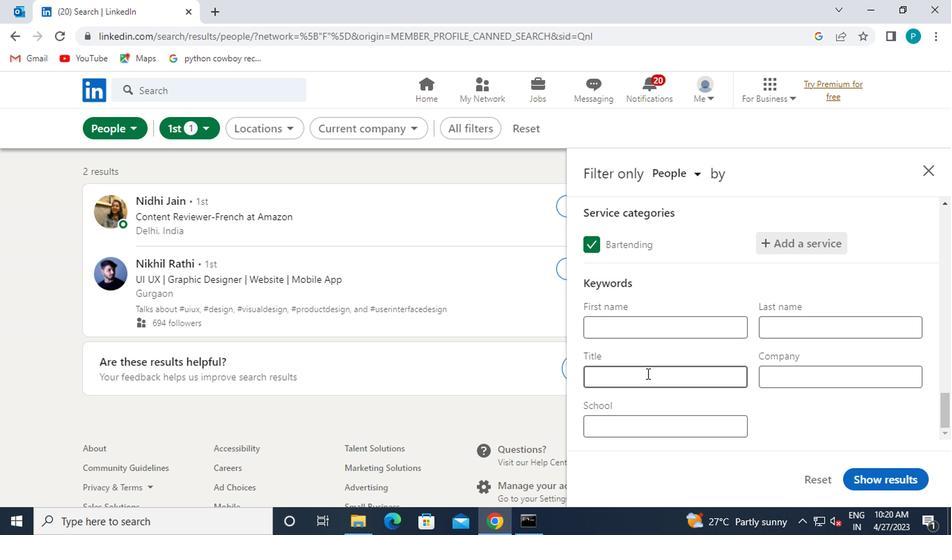 
Action: Mouse moved to (642, 376)
Screenshot: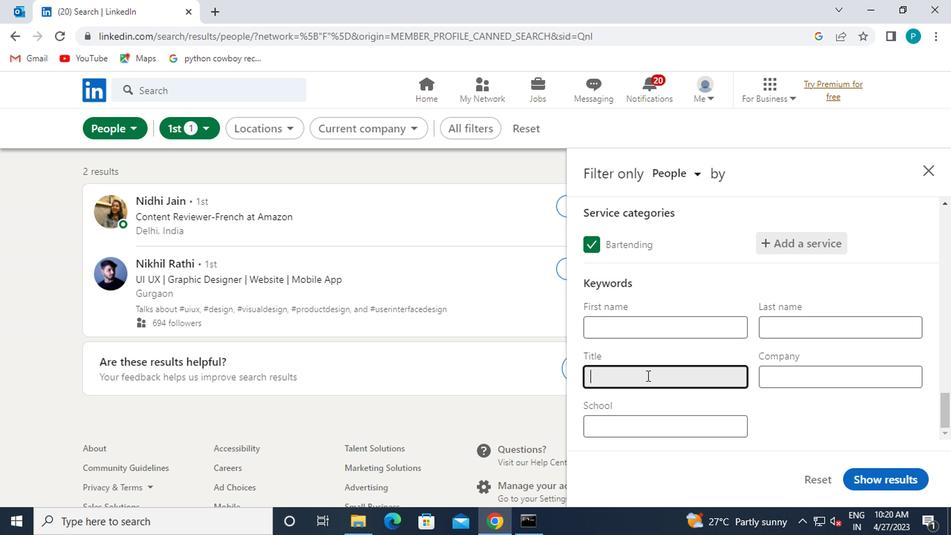 
Action: Key pressed <Key.caps_lock>C<Key.caps_lock>RANE<Key.space><Key.caps_lock>O<Key.caps_lock>PERATOR
Screenshot: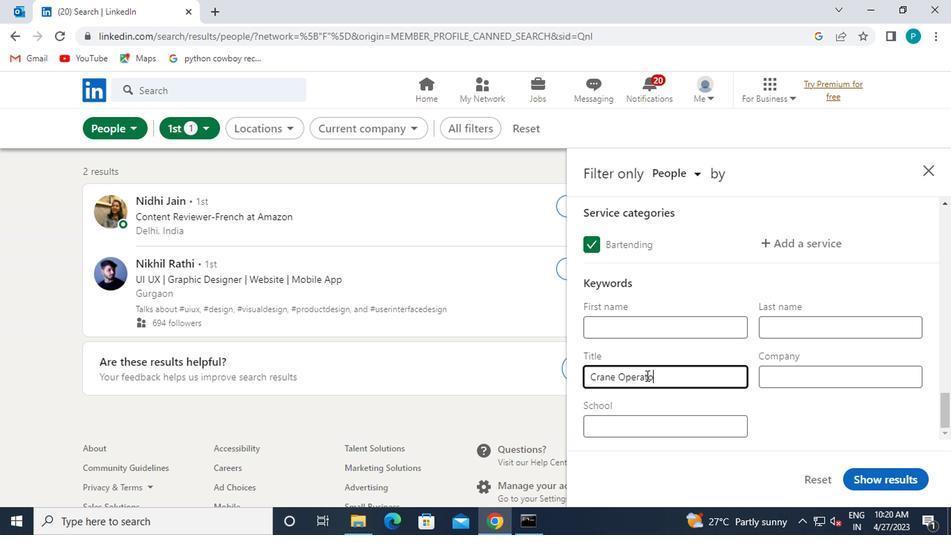 
Action: Mouse moved to (866, 469)
Screenshot: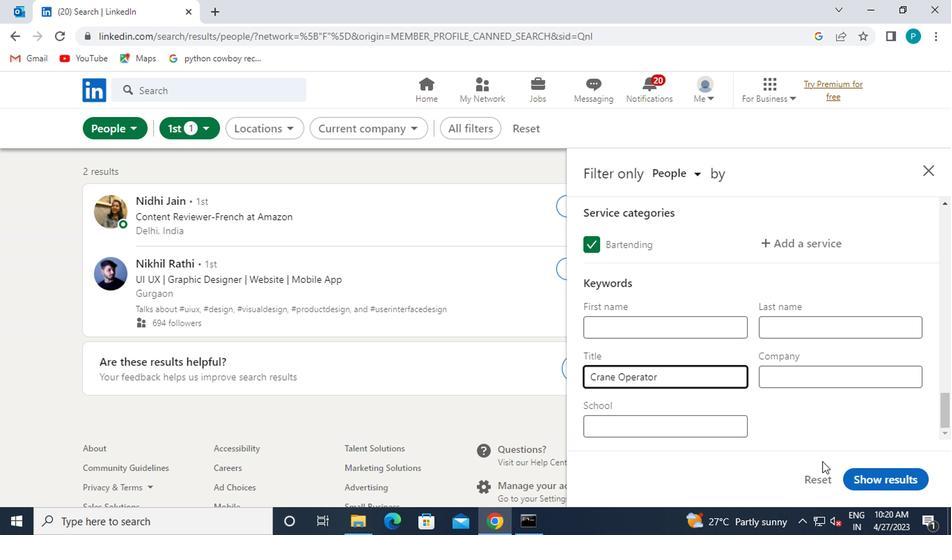 
Action: Mouse pressed left at (866, 469)
Screenshot: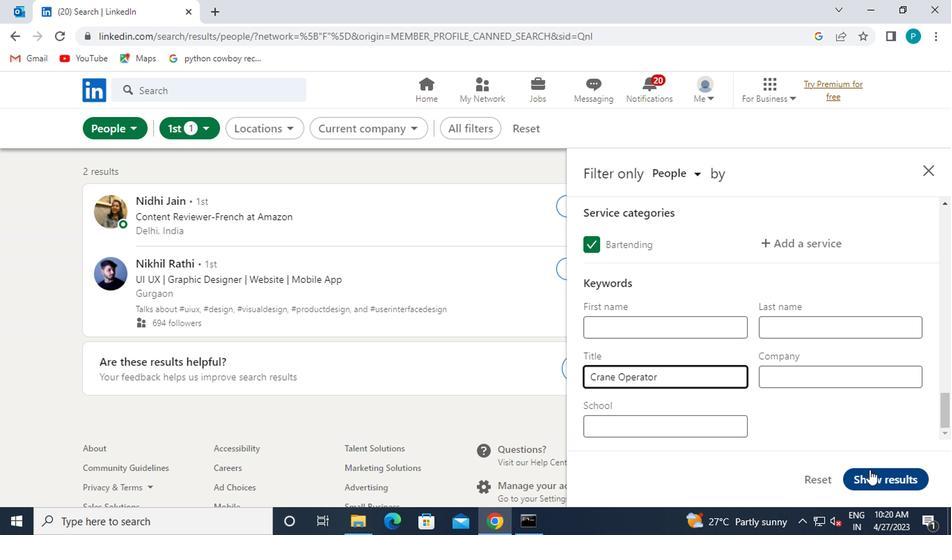 
